 Task: In Heading Arial with underline. Font size of heading  '18'Font style of data Calibri. Font size of data  9Alignment of headline & data Align center. Fill color in heading,  RedFont color of data Black Apply border in Data No BorderIn the sheet   Elite Sales review book
Action: Mouse moved to (160, 148)
Screenshot: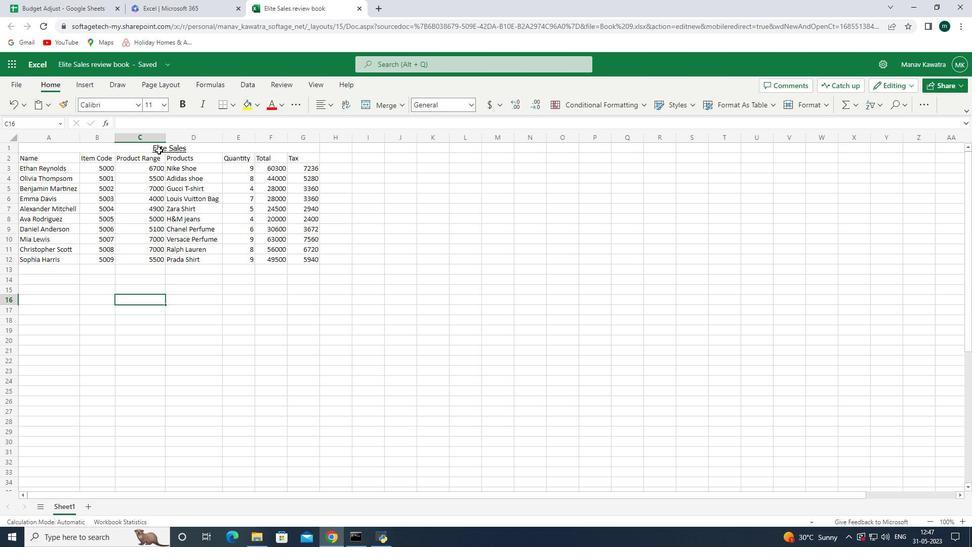 
Action: Mouse pressed left at (160, 148)
Screenshot: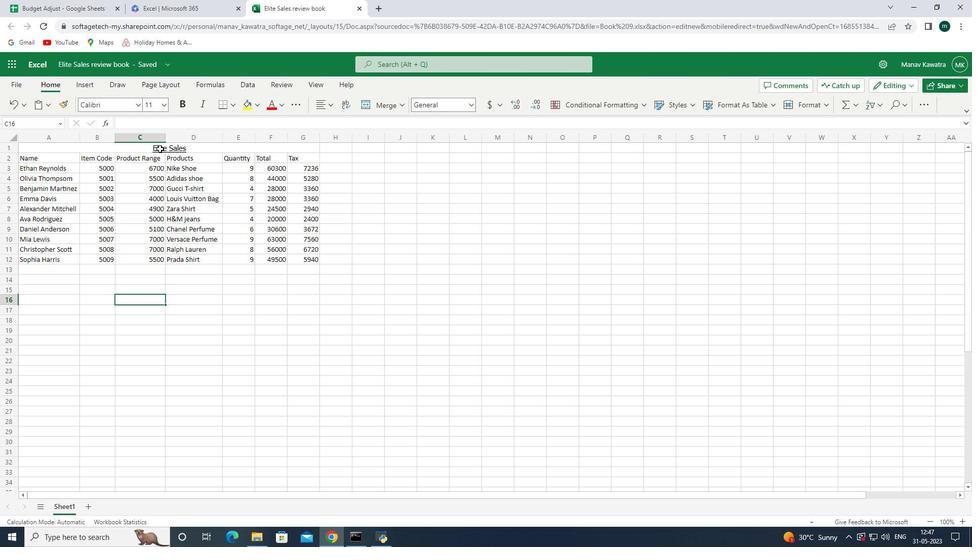 
Action: Mouse moved to (136, 101)
Screenshot: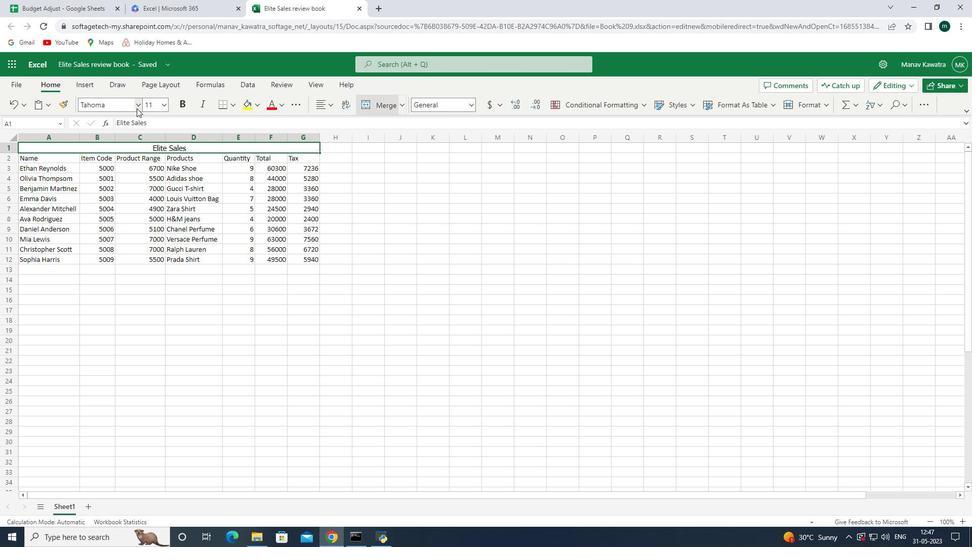 
Action: Mouse pressed left at (136, 101)
Screenshot: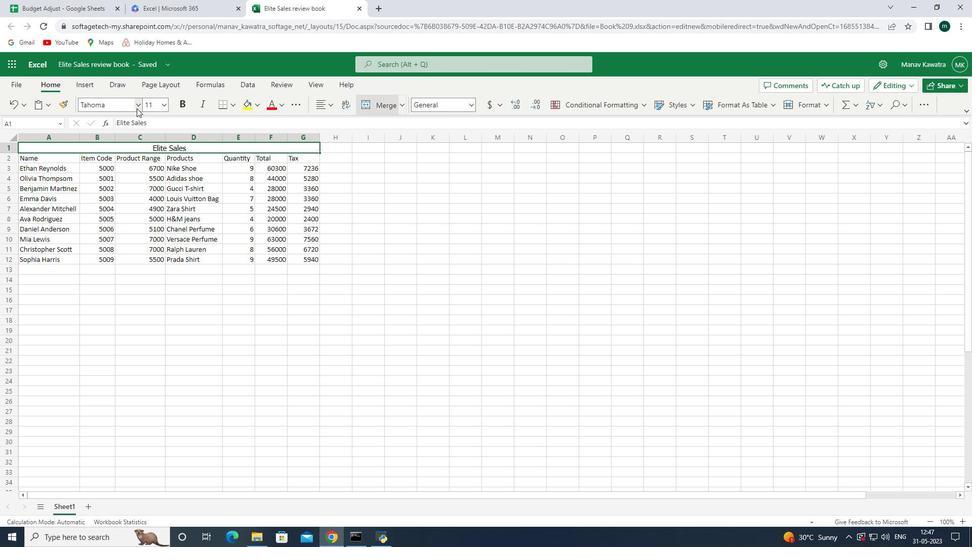 
Action: Mouse moved to (115, 203)
Screenshot: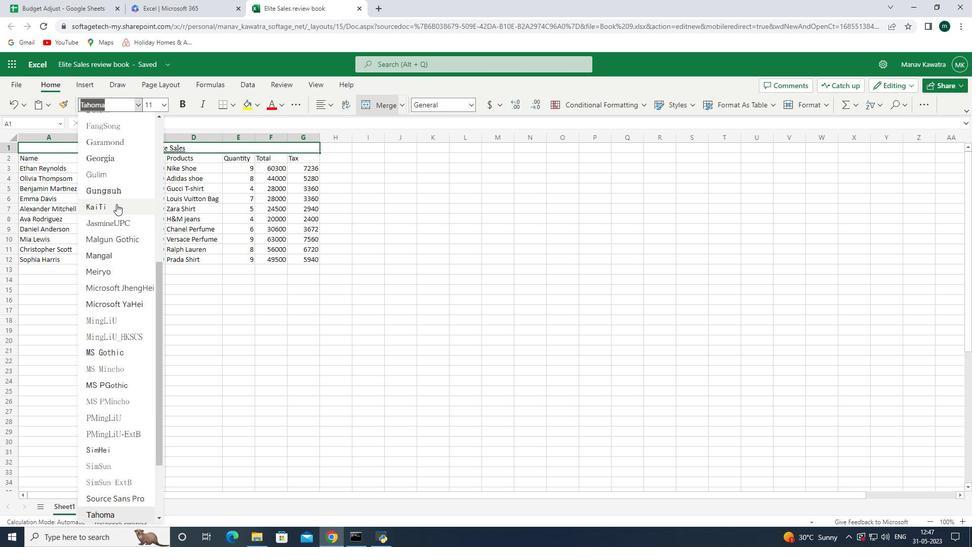 
Action: Mouse scrolled (115, 204) with delta (0, 0)
Screenshot: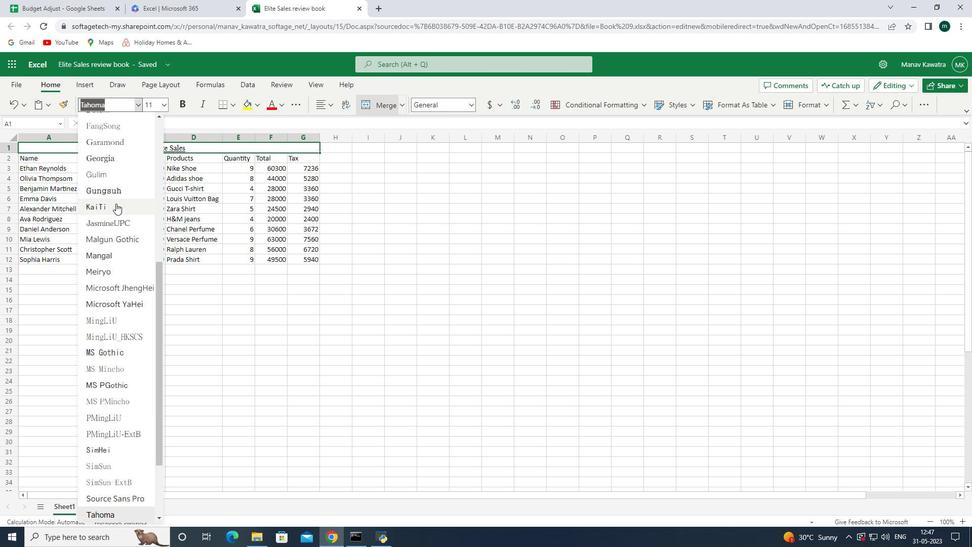 
Action: Mouse scrolled (115, 204) with delta (0, 0)
Screenshot: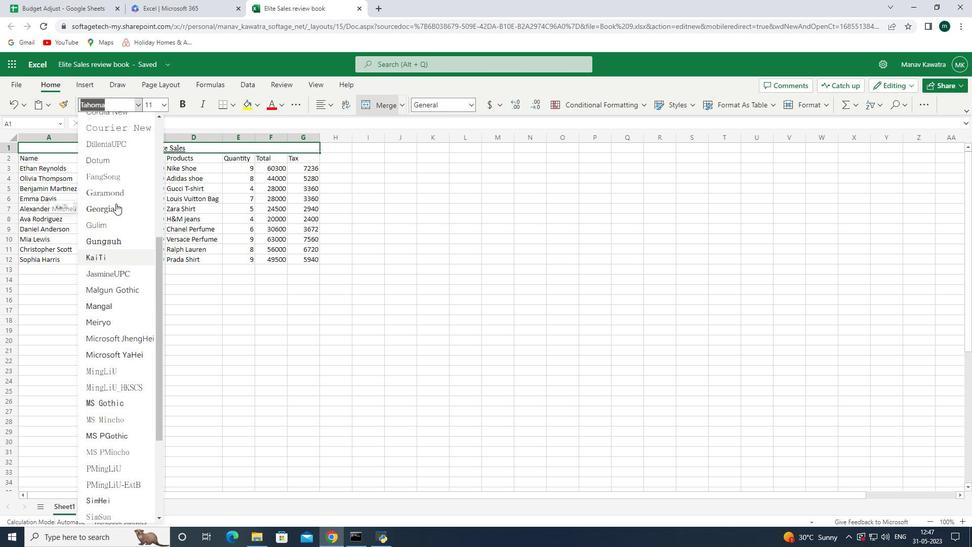 
Action: Mouse scrolled (115, 204) with delta (0, 0)
Screenshot: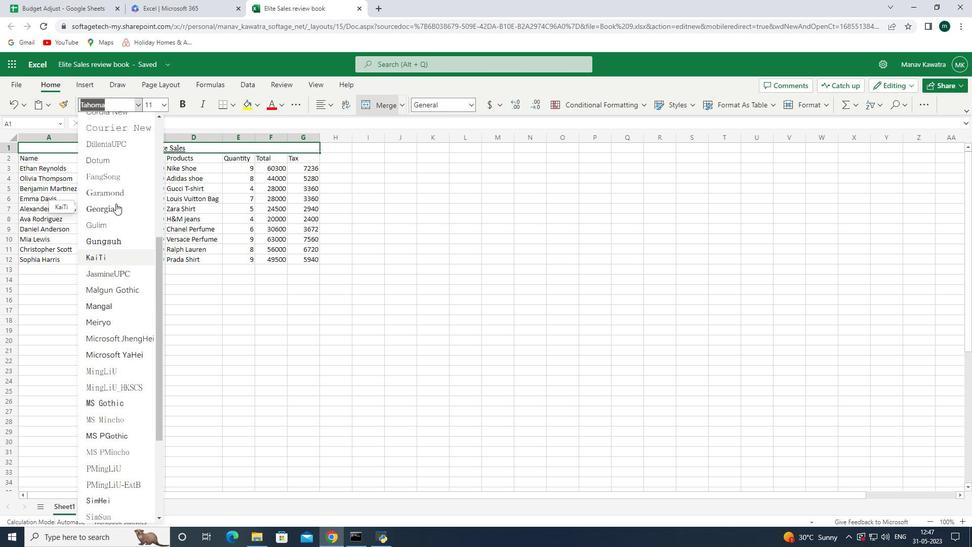 
Action: Mouse scrolled (115, 204) with delta (0, 0)
Screenshot: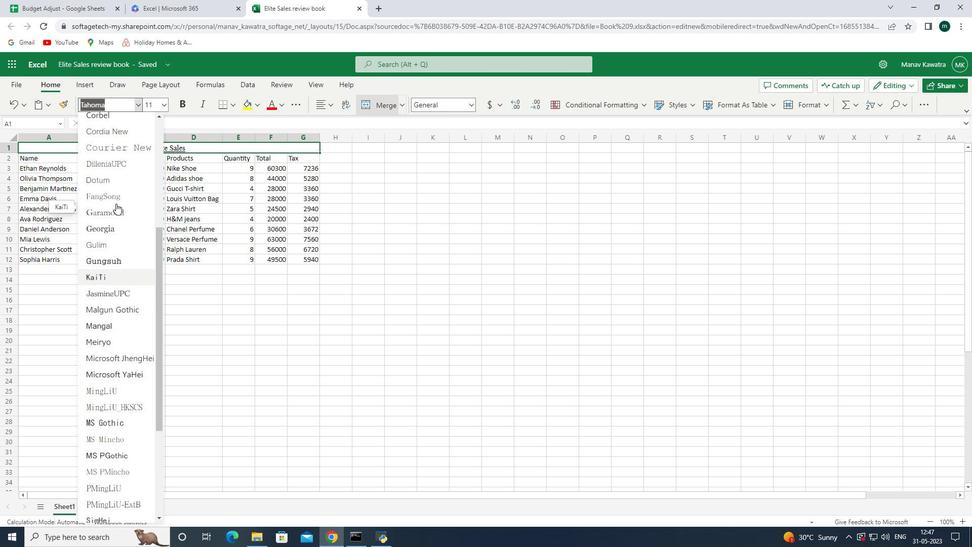 
Action: Mouse scrolled (115, 204) with delta (0, 0)
Screenshot: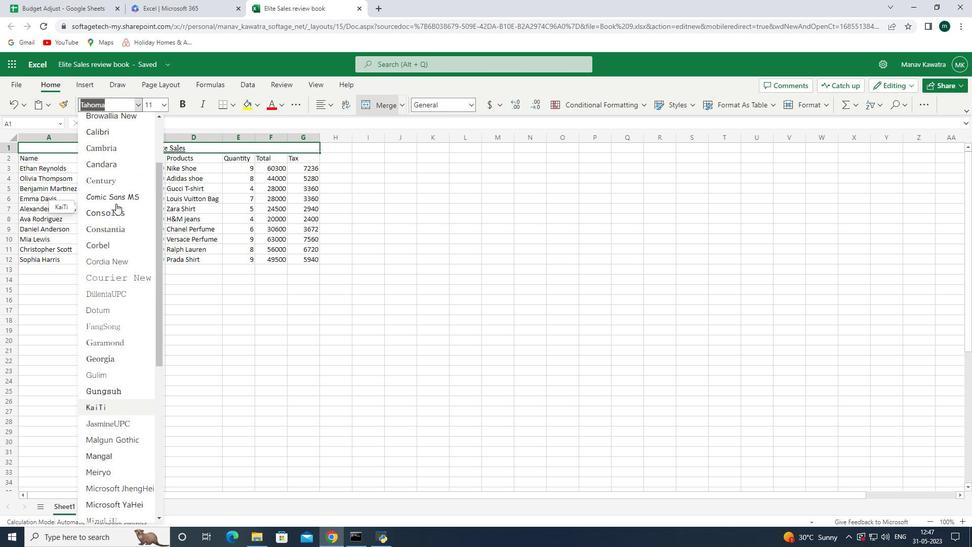 
Action: Mouse moved to (124, 120)
Screenshot: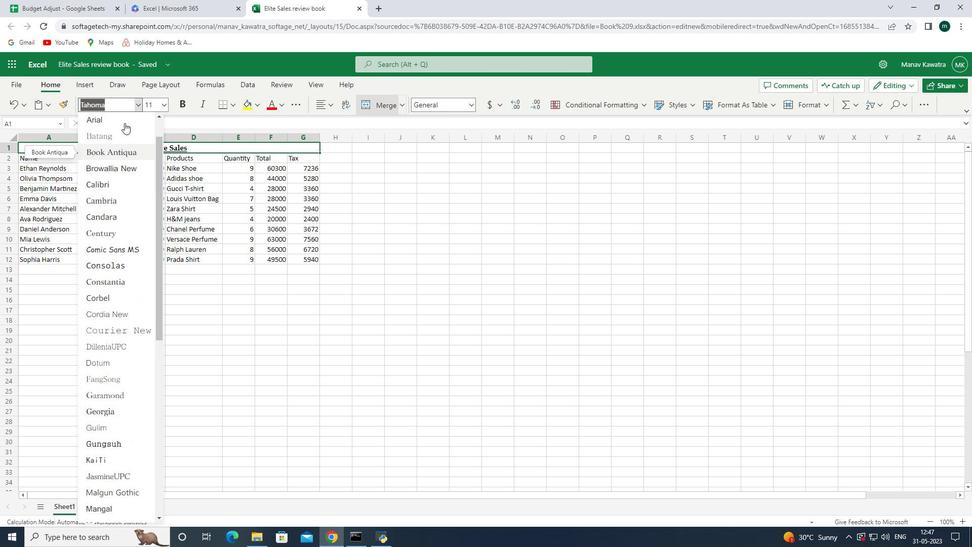 
Action: Mouse pressed left at (124, 120)
Screenshot: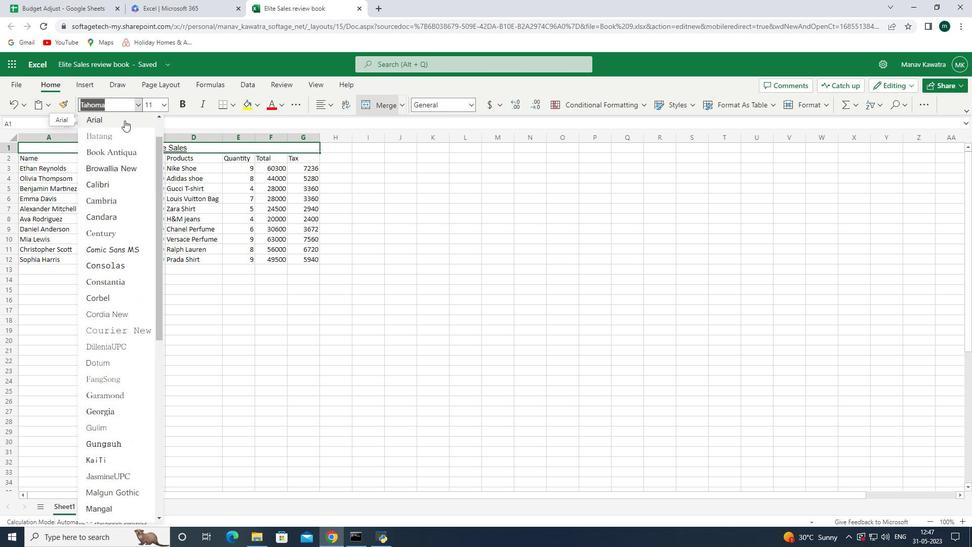 
Action: Mouse moved to (161, 104)
Screenshot: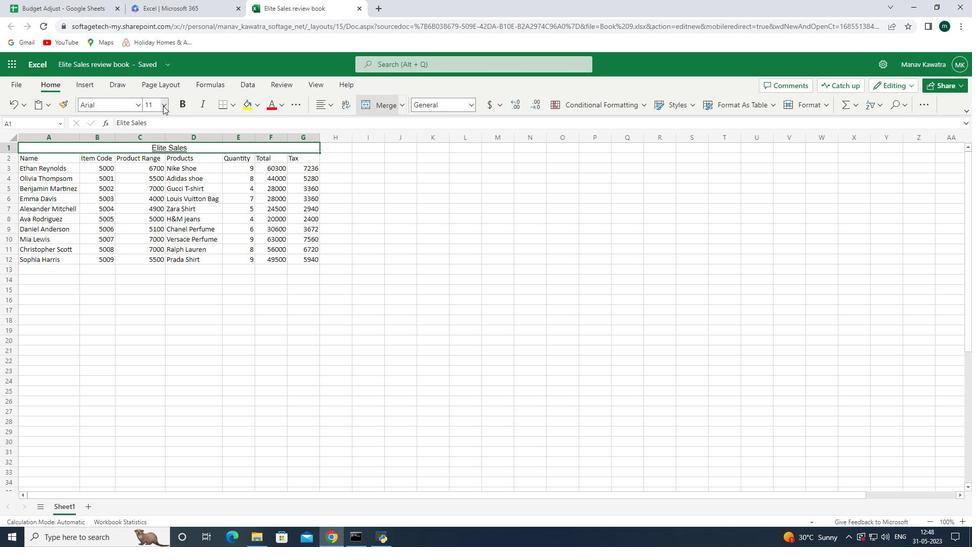 
Action: Mouse pressed left at (161, 104)
Screenshot: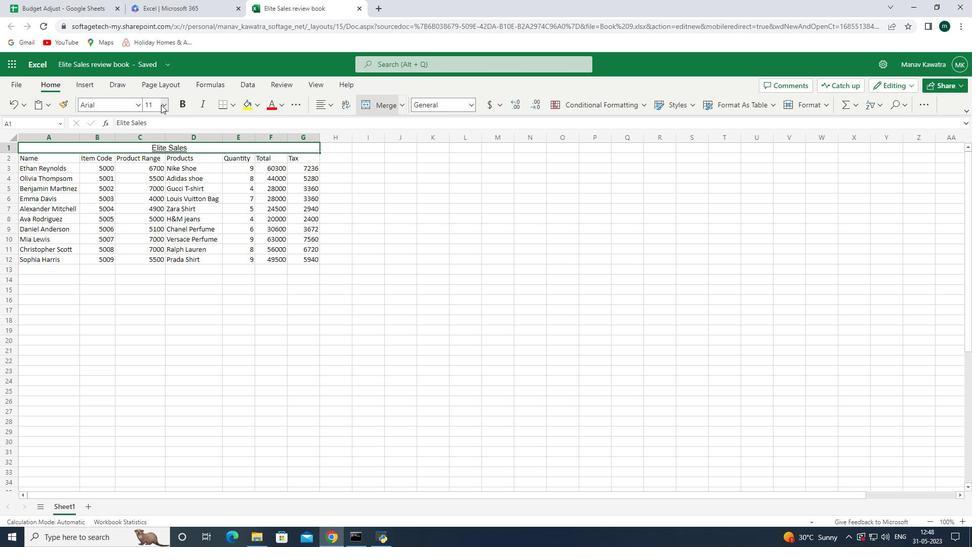 
Action: Mouse moved to (157, 229)
Screenshot: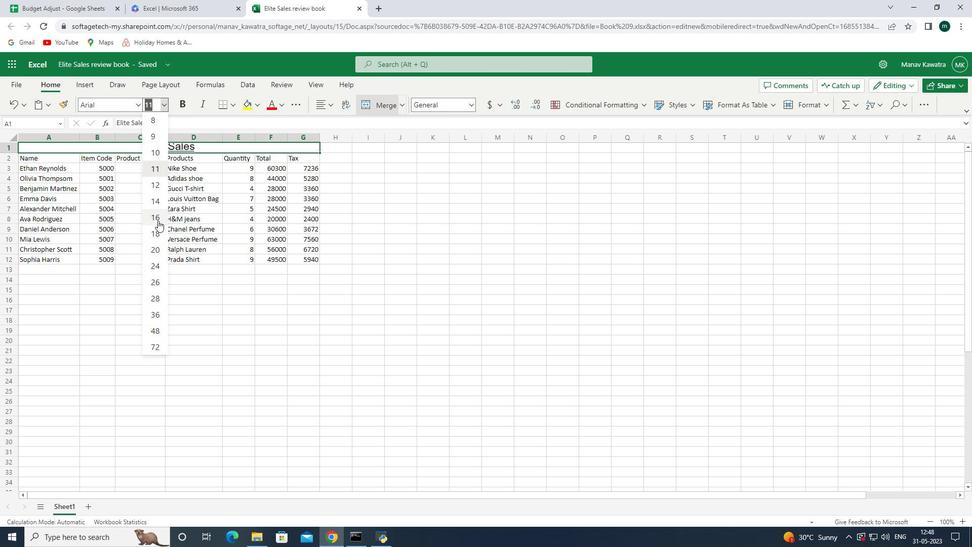 
Action: Mouse pressed left at (157, 229)
Screenshot: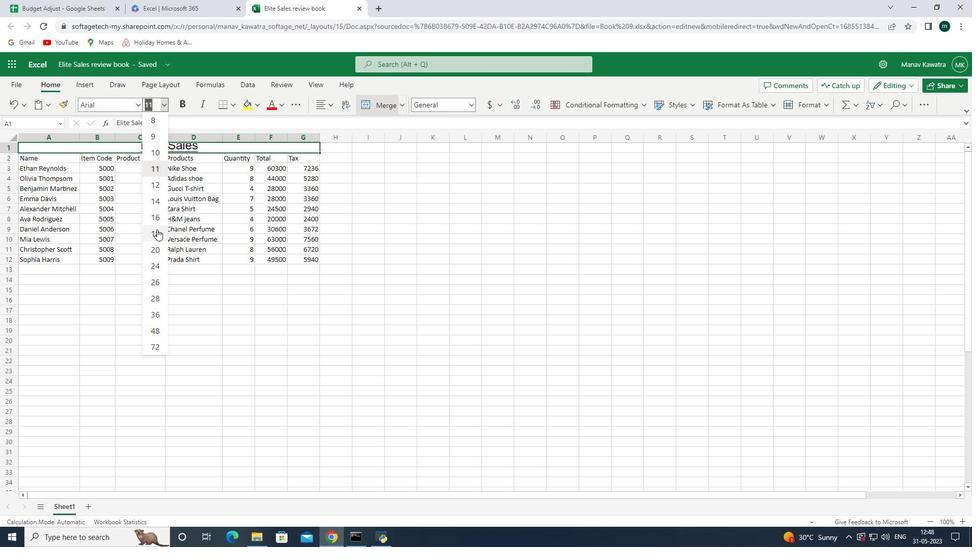 
Action: Mouse moved to (57, 165)
Screenshot: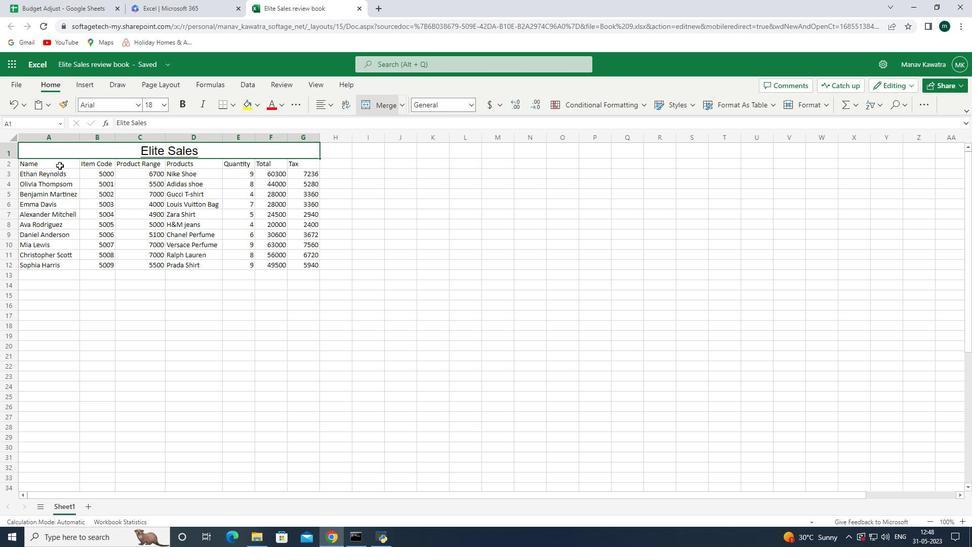 
Action: Mouse pressed left at (57, 165)
Screenshot: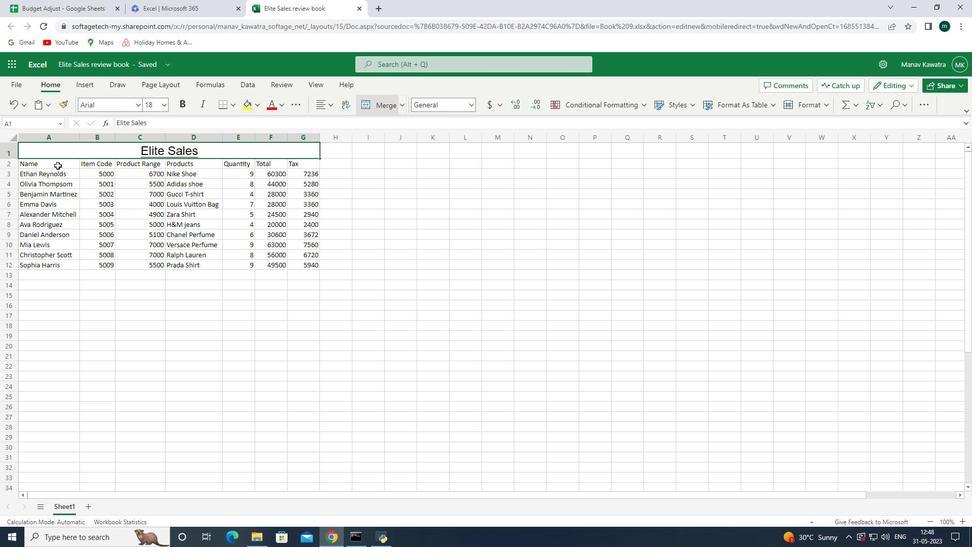 
Action: Mouse moved to (165, 105)
Screenshot: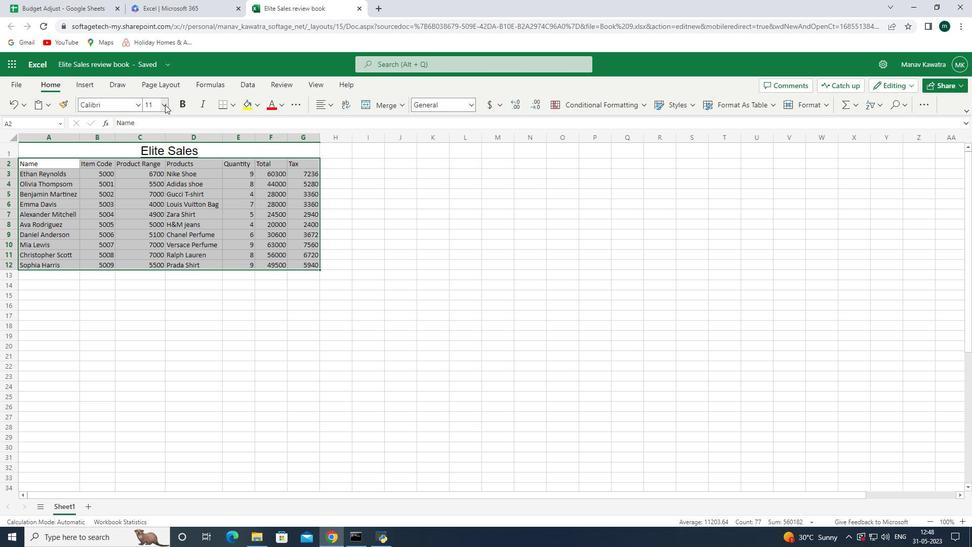 
Action: Mouse pressed left at (165, 105)
Screenshot: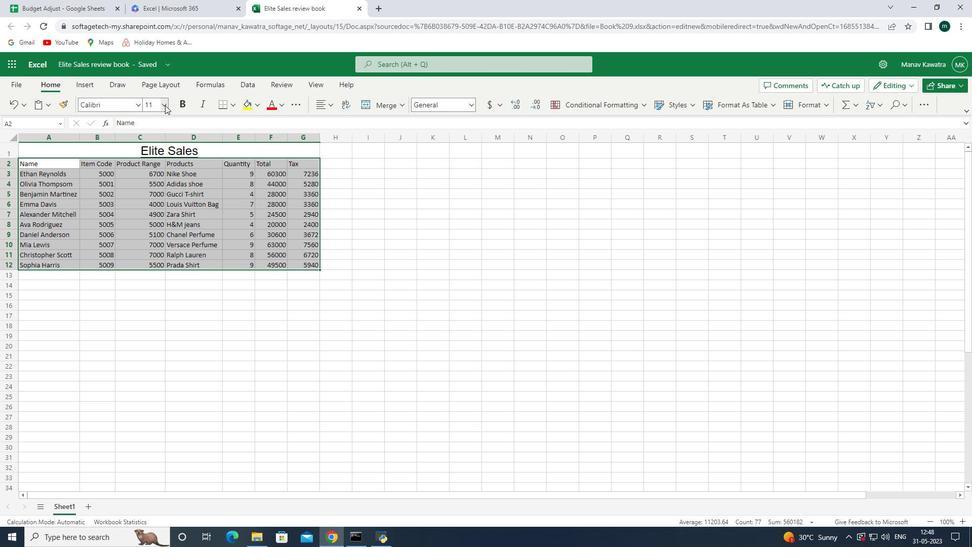 
Action: Mouse moved to (159, 141)
Screenshot: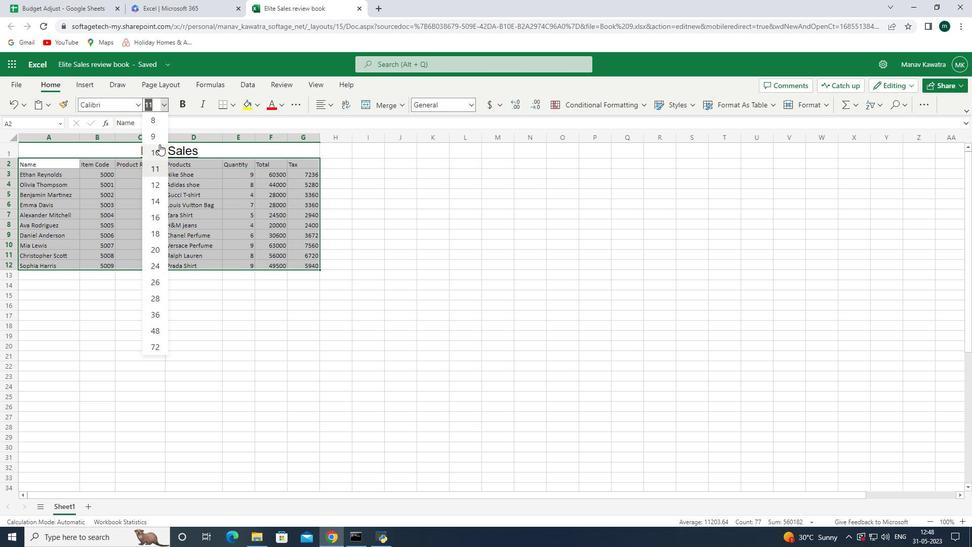 
Action: Mouse pressed left at (159, 141)
Screenshot: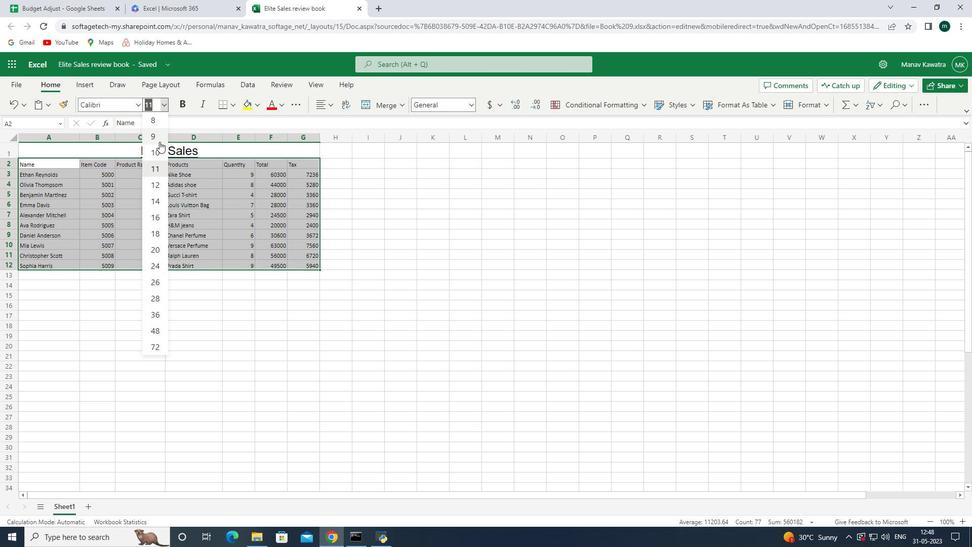 
Action: Mouse moved to (137, 104)
Screenshot: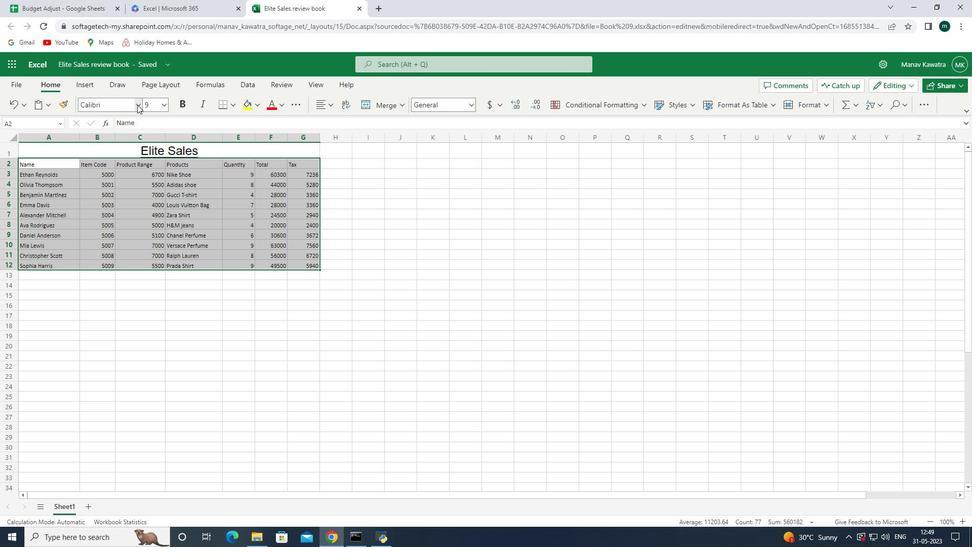 
Action: Mouse pressed left at (137, 104)
Screenshot: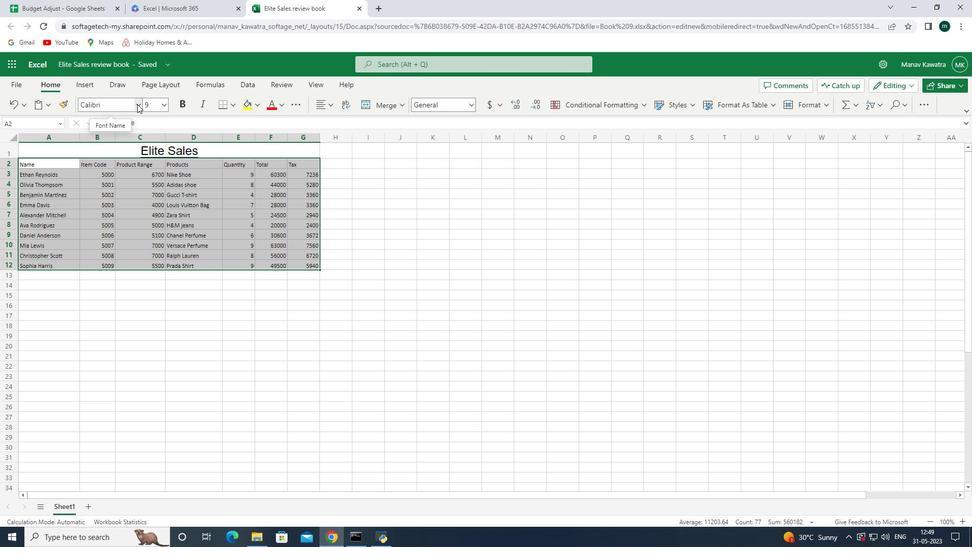
Action: Mouse moved to (126, 219)
Screenshot: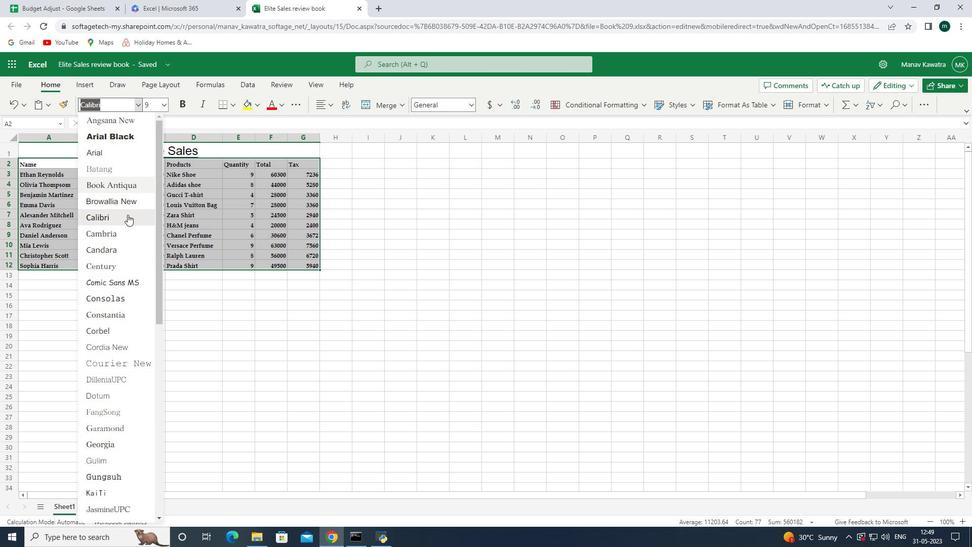 
Action: Mouse pressed left at (126, 219)
Screenshot: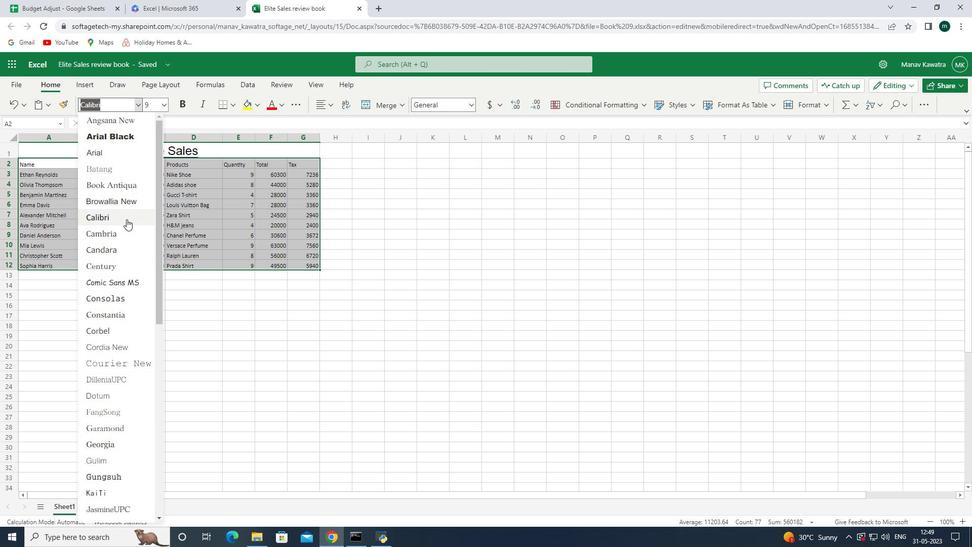 
Action: Mouse moved to (203, 156)
Screenshot: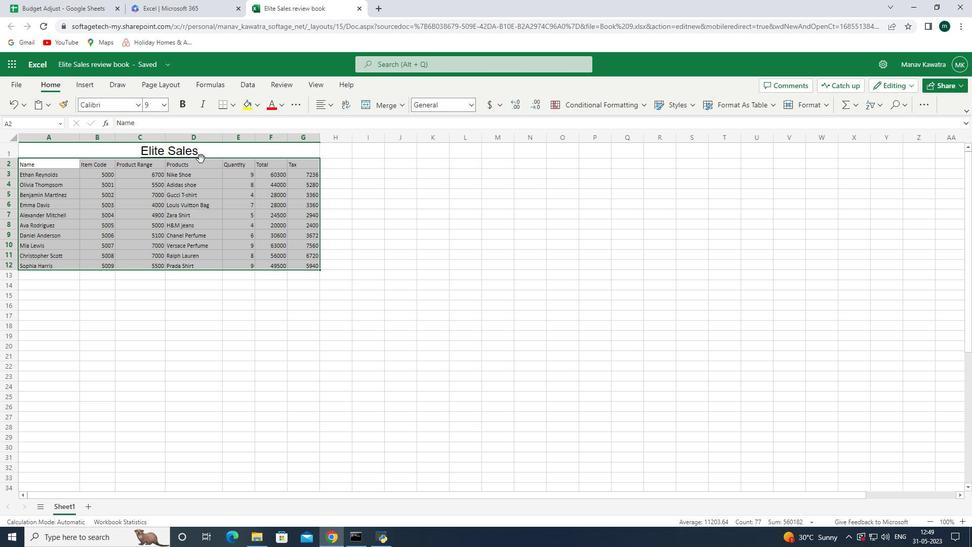 
Action: Mouse pressed left at (203, 156)
Screenshot: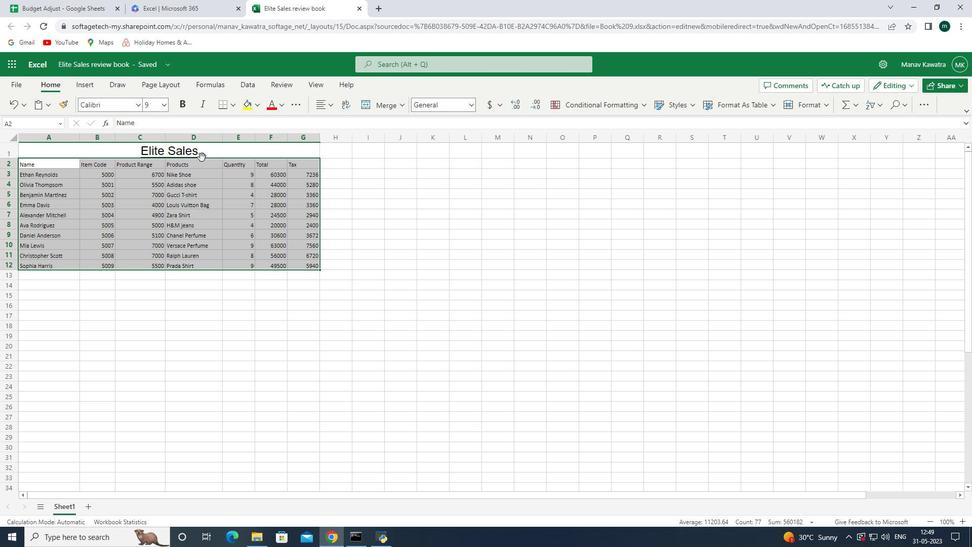 
Action: Mouse moved to (224, 336)
Screenshot: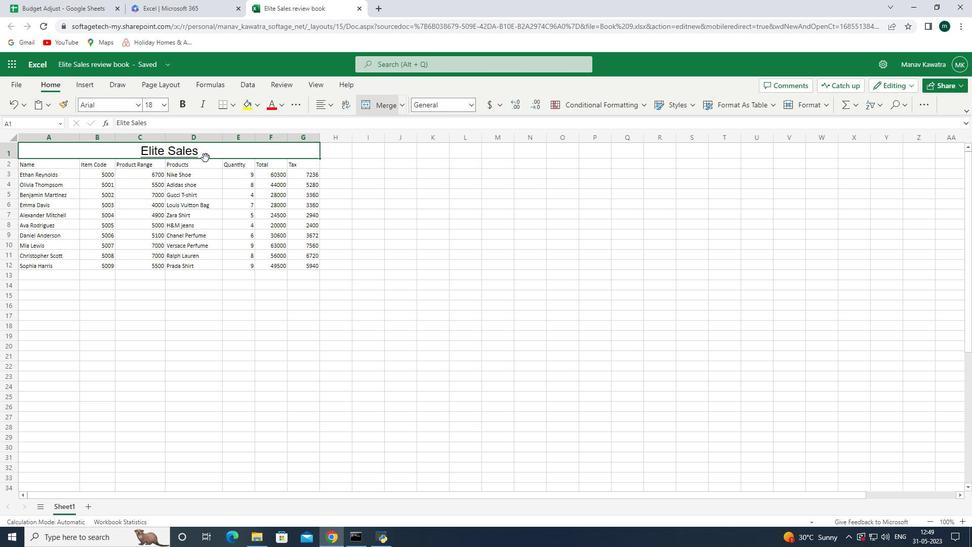 
Action: Mouse pressed left at (227, 331)
Screenshot: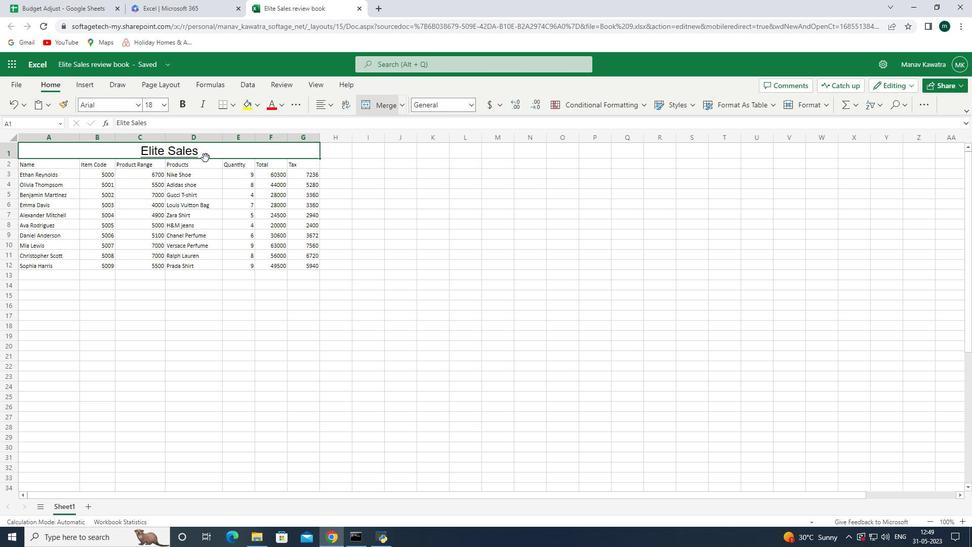 
Action: Mouse moved to (216, 309)
Screenshot: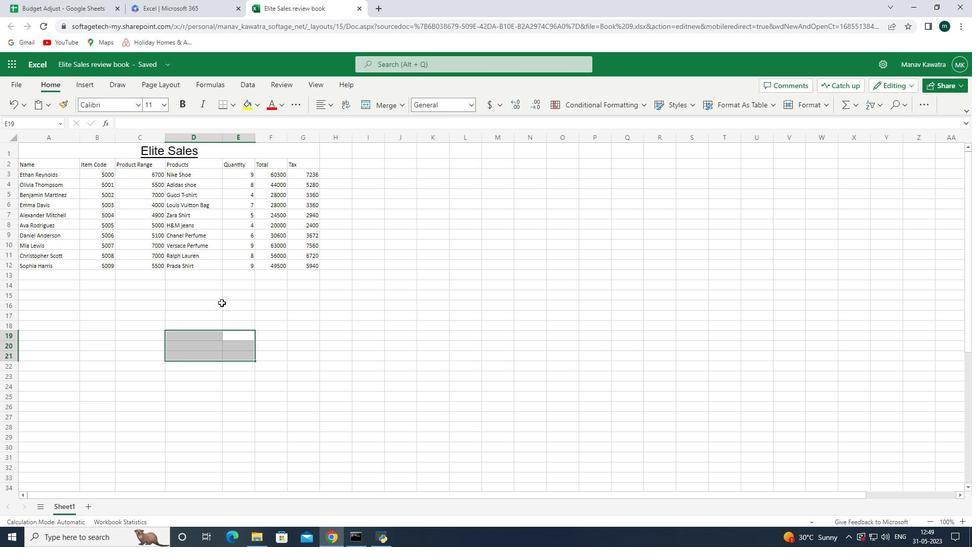 
Action: Mouse pressed left at (216, 309)
Screenshot: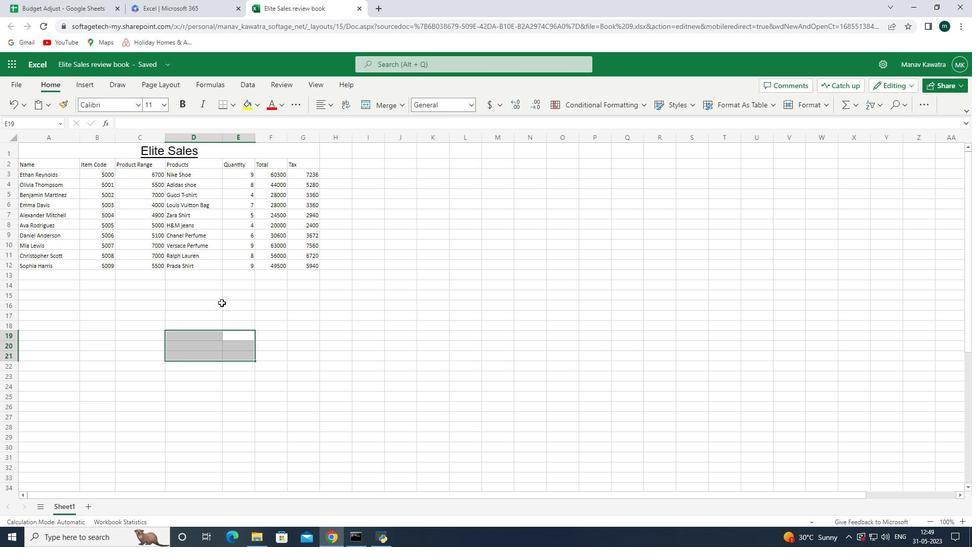 
Action: Mouse moved to (144, 155)
Screenshot: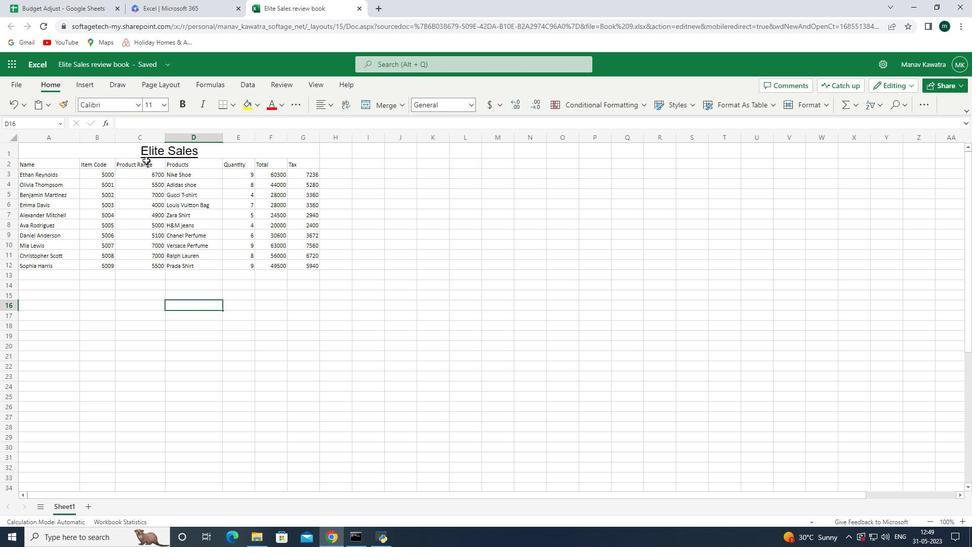 
Action: Mouse pressed left at (144, 155)
Screenshot: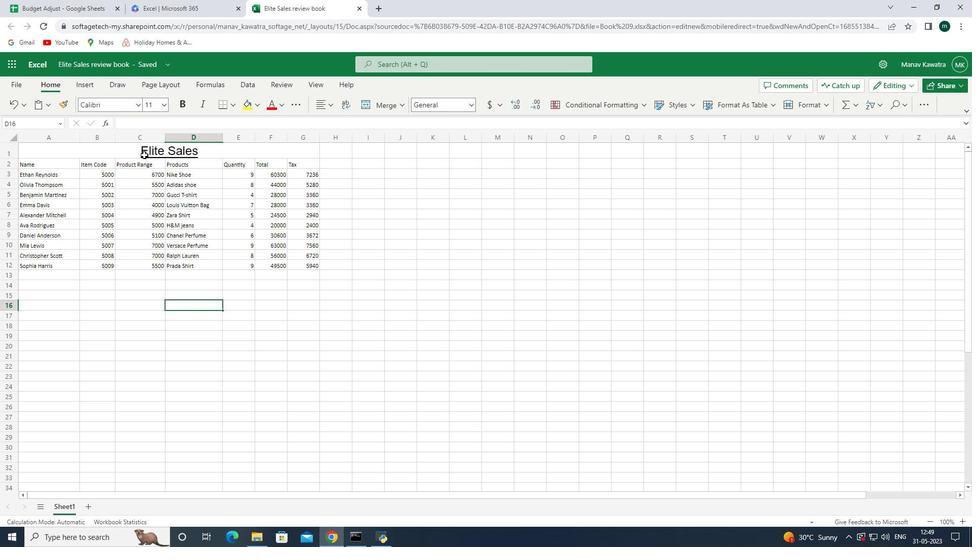 
Action: Mouse moved to (280, 101)
Screenshot: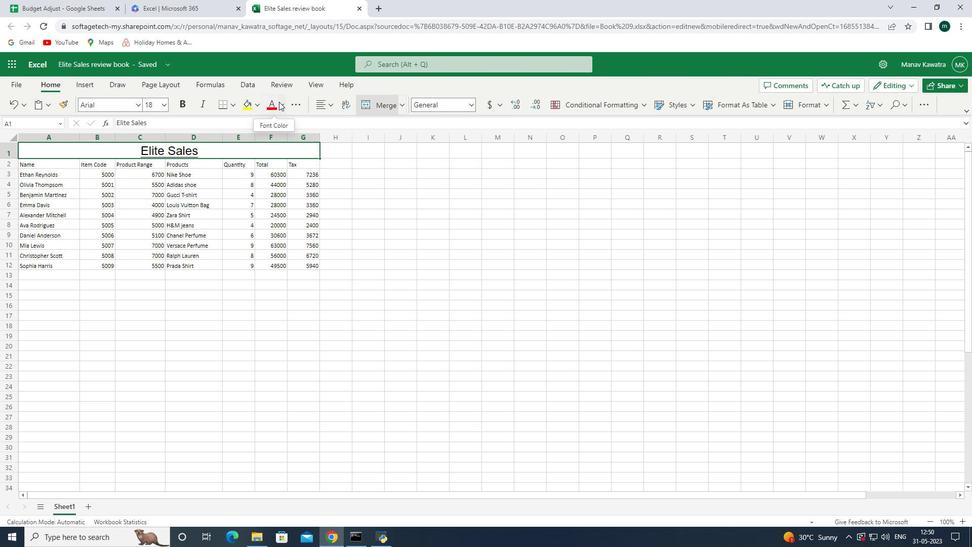 
Action: Mouse pressed left at (280, 101)
Screenshot: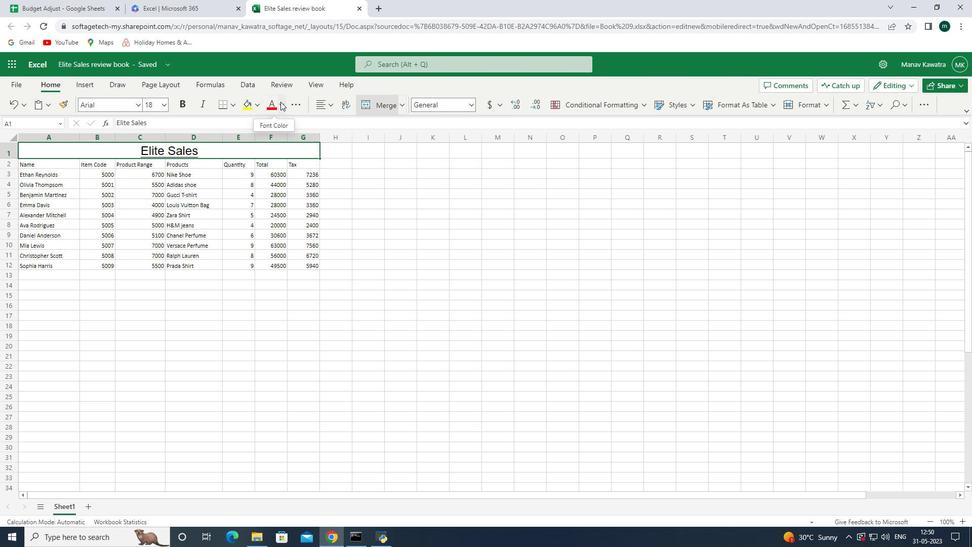 
Action: Mouse moved to (283, 278)
Screenshot: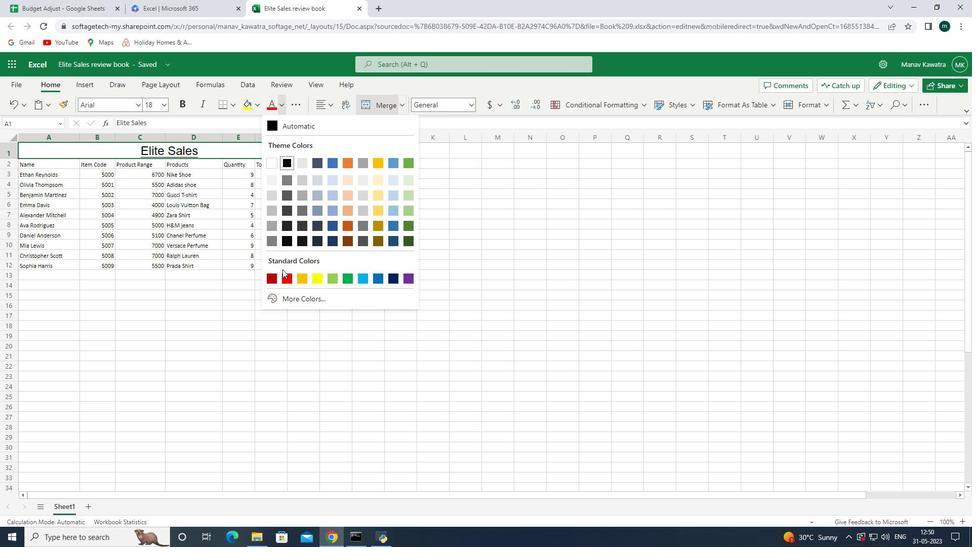 
Action: Mouse pressed left at (283, 278)
Screenshot: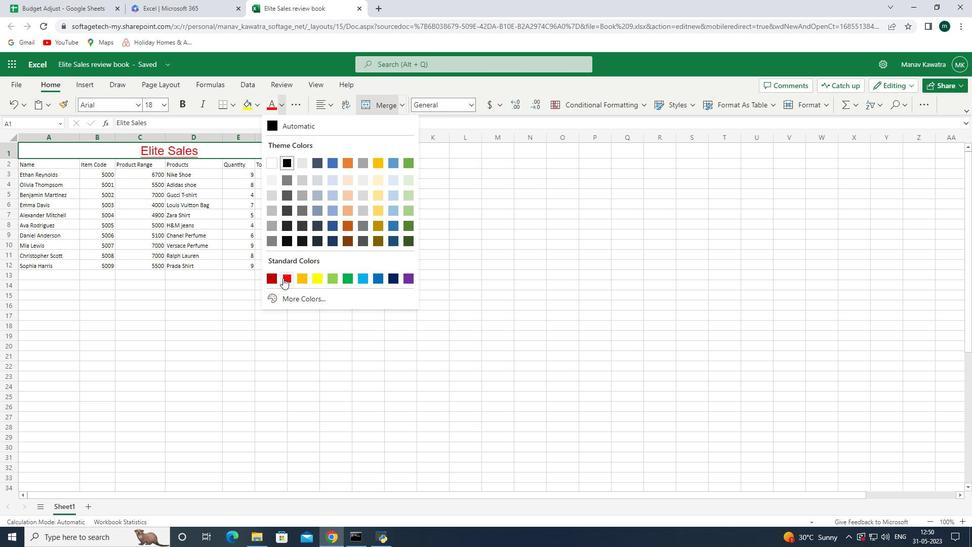 
Action: Mouse moved to (253, 106)
Screenshot: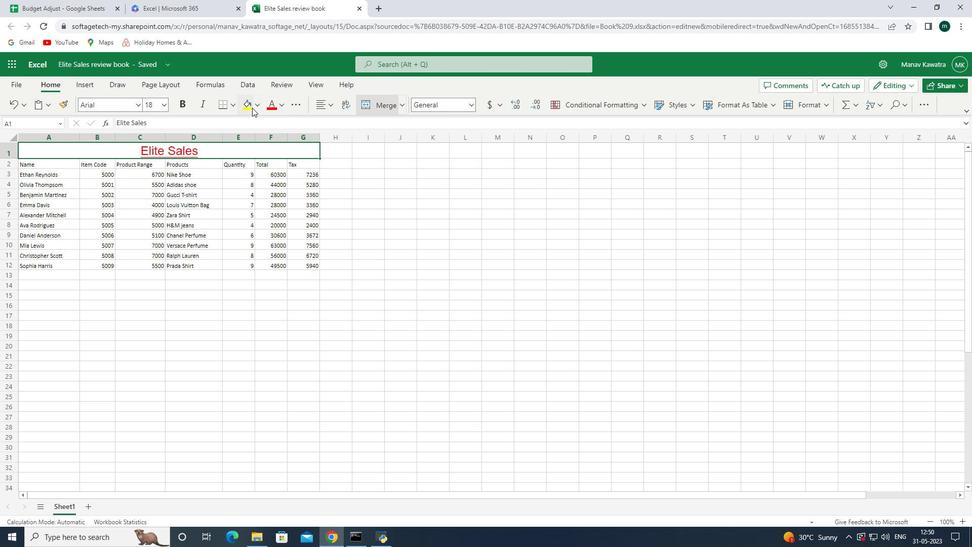 
Action: Mouse pressed left at (253, 106)
Screenshot: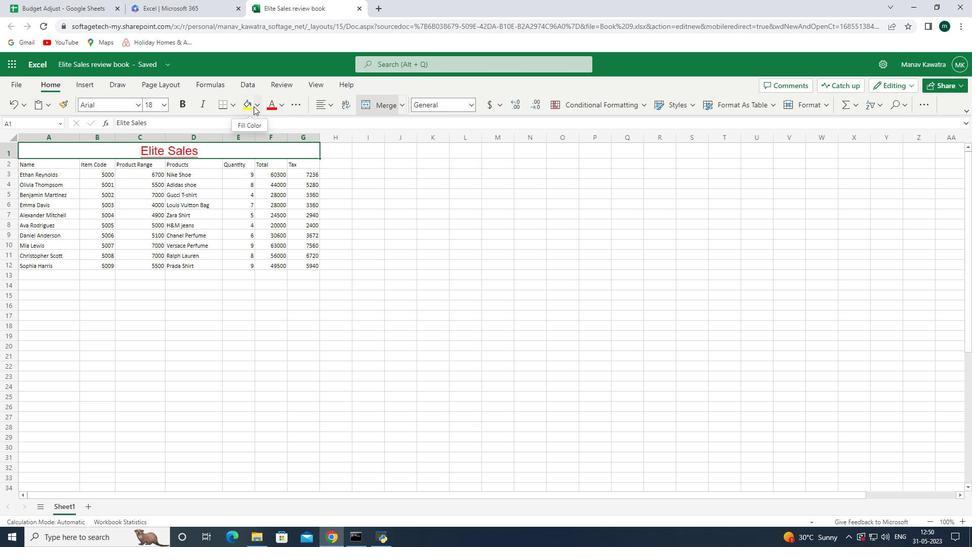 
Action: Mouse moved to (264, 143)
Screenshot: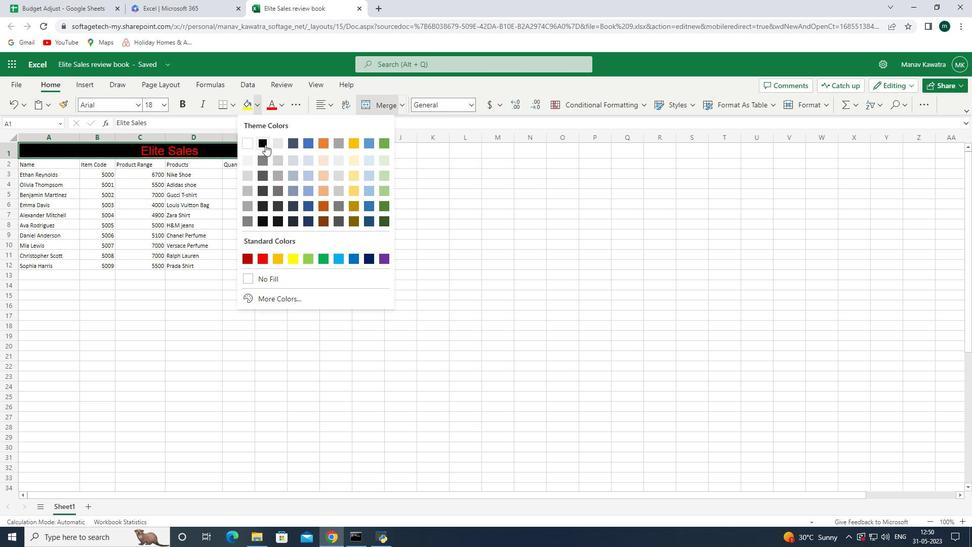 
Action: Mouse pressed left at (264, 143)
Screenshot: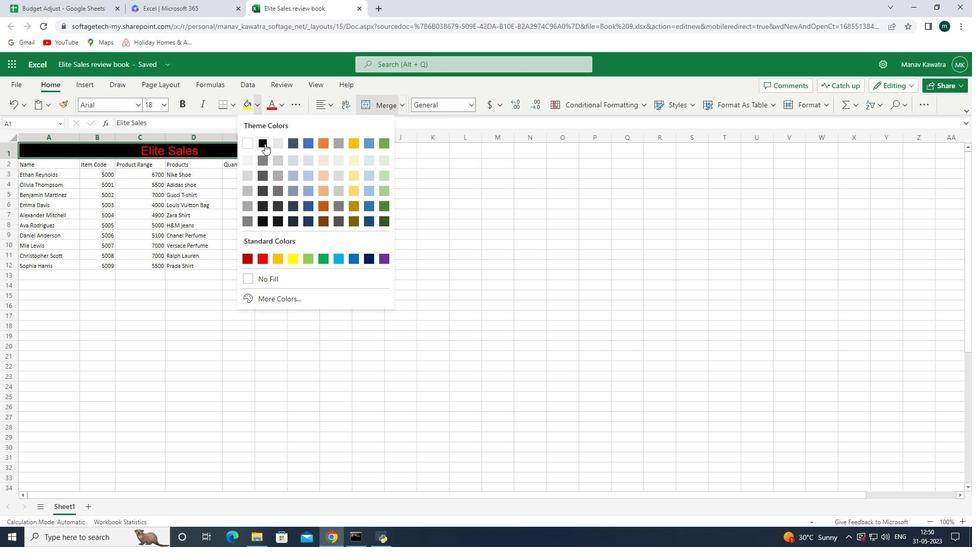 
Action: Mouse moved to (59, 150)
Screenshot: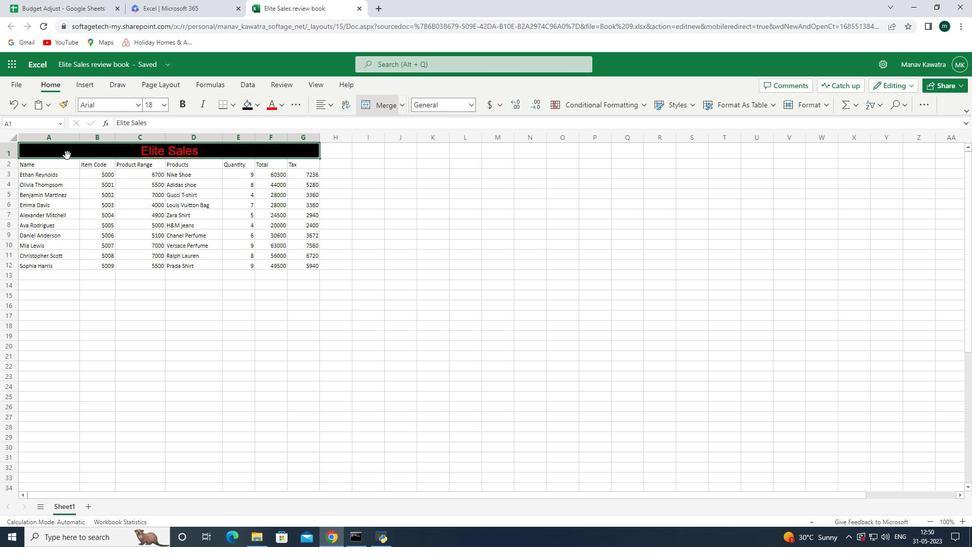 
Action: Mouse pressed left at (59, 150)
Screenshot: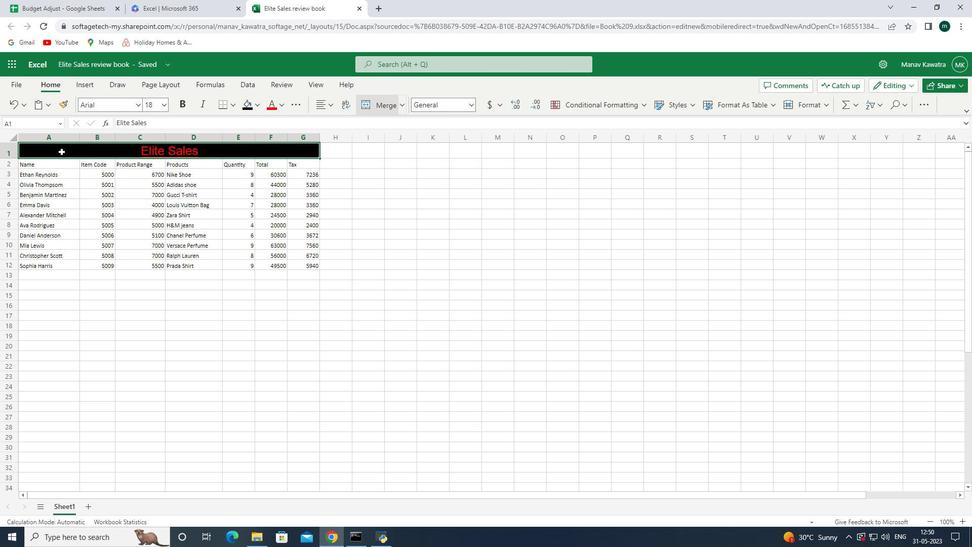 
Action: Mouse moved to (234, 100)
Screenshot: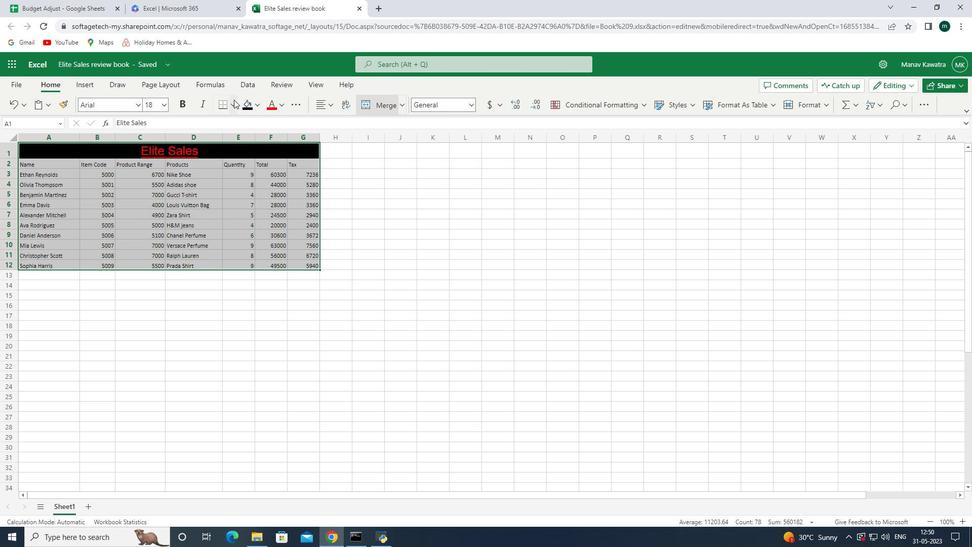 
Action: Mouse pressed left at (234, 100)
Screenshot: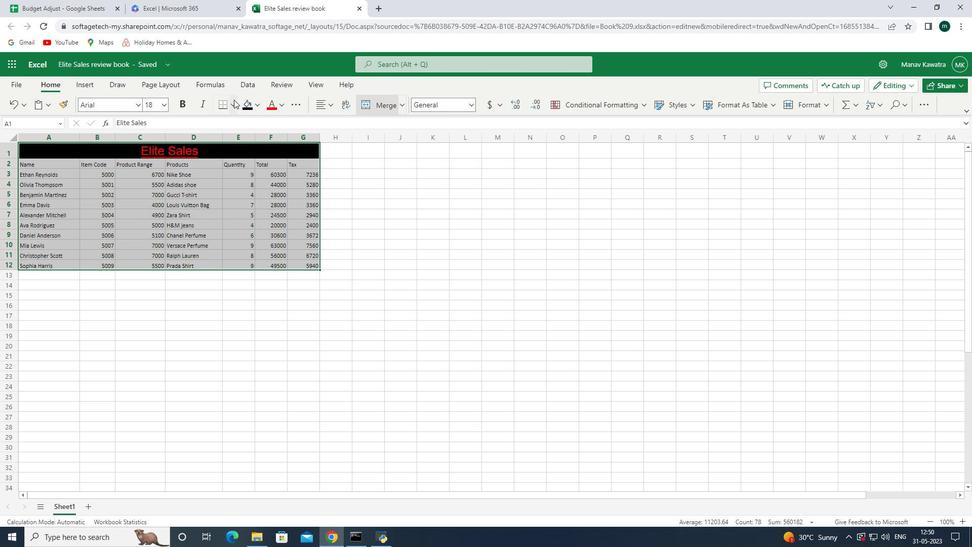 
Action: Mouse moved to (266, 150)
Screenshot: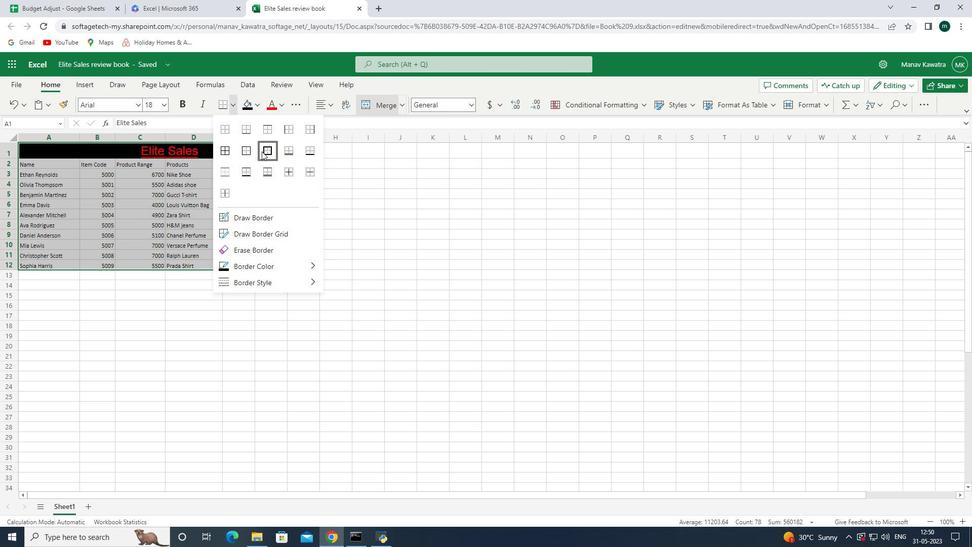 
Action: Mouse pressed left at (266, 150)
Screenshot: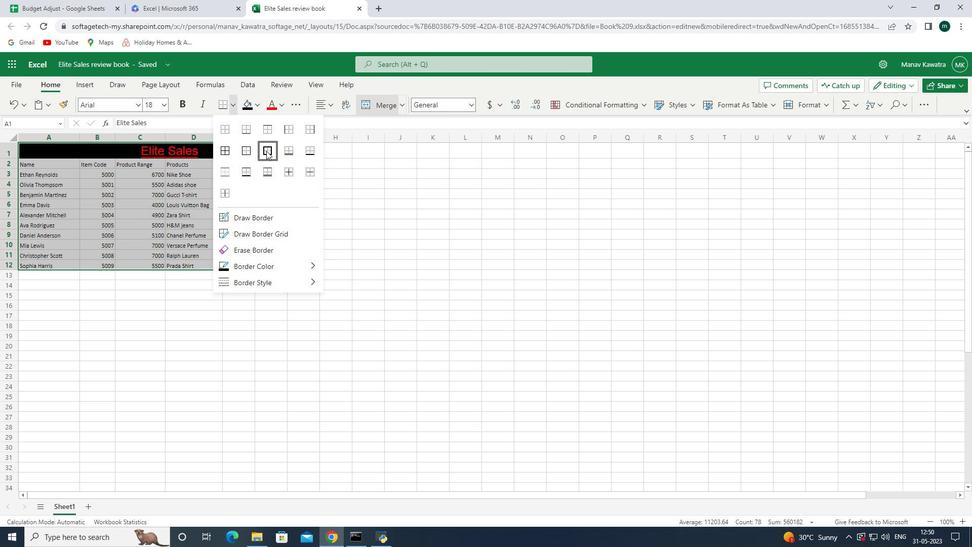 
Action: Mouse moved to (180, 229)
Screenshot: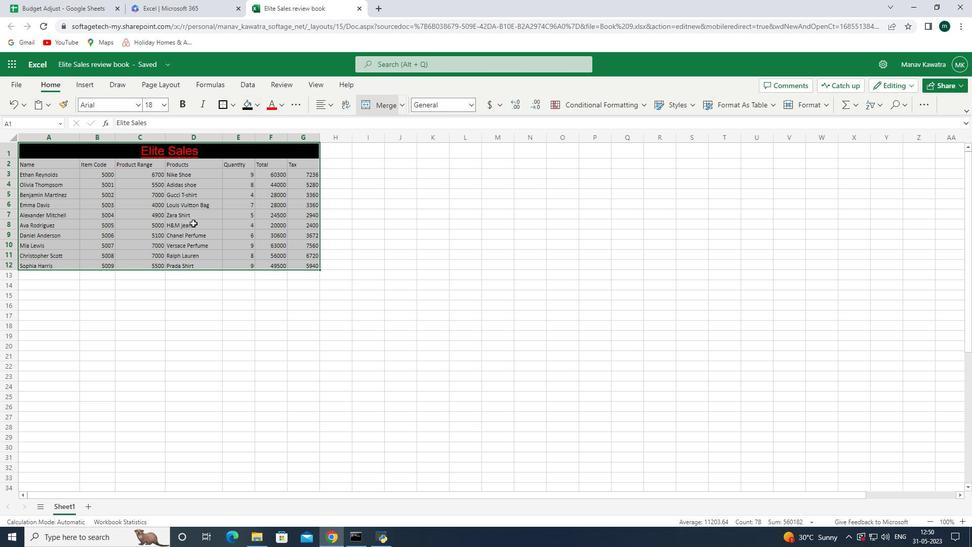 
Action: Mouse pressed left at (180, 229)
Screenshot: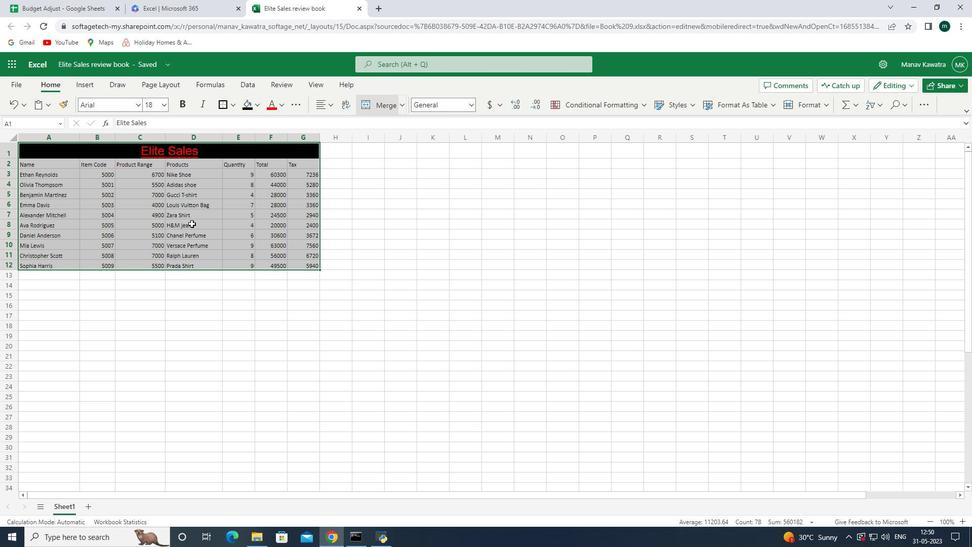 
Action: Mouse moved to (35, 156)
Screenshot: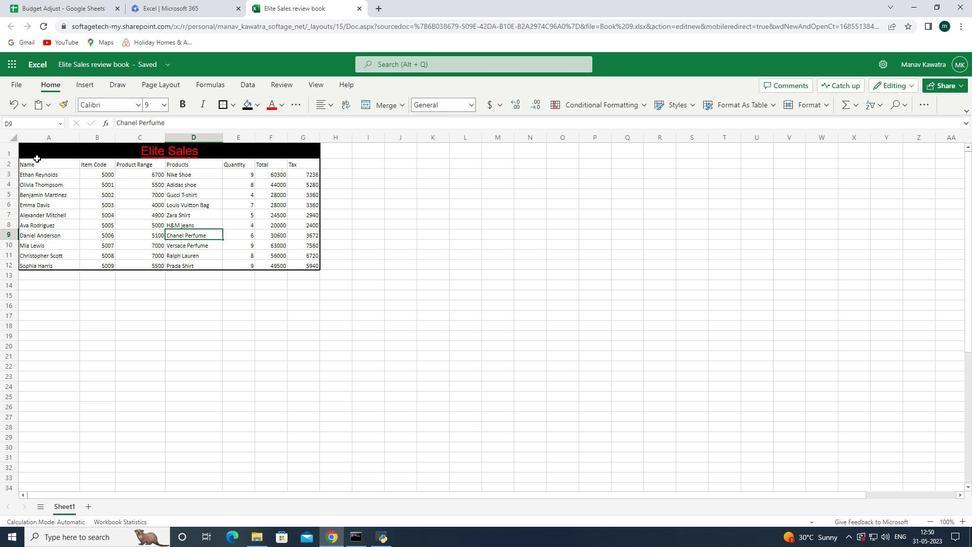 
Action: Mouse pressed left at (35, 156)
Screenshot: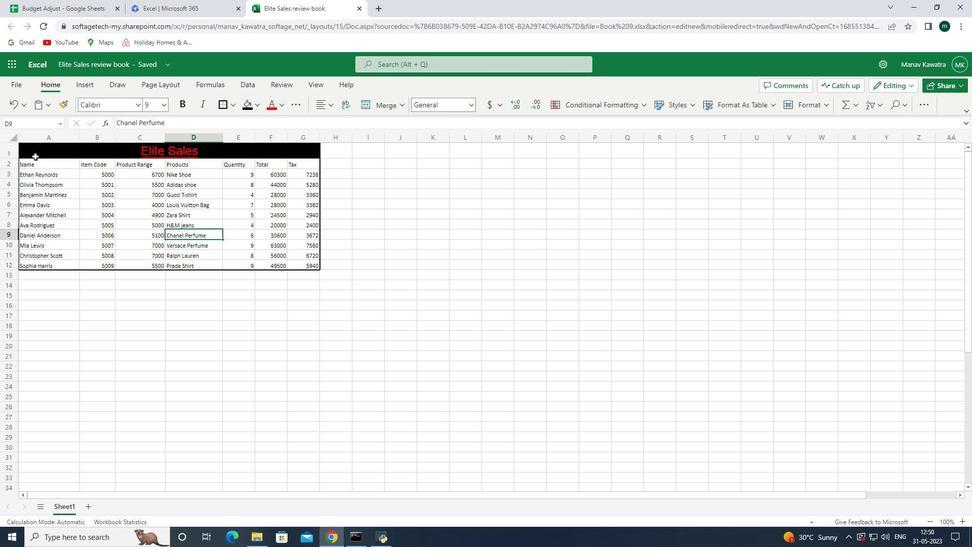 
Action: Mouse moved to (231, 103)
Screenshot: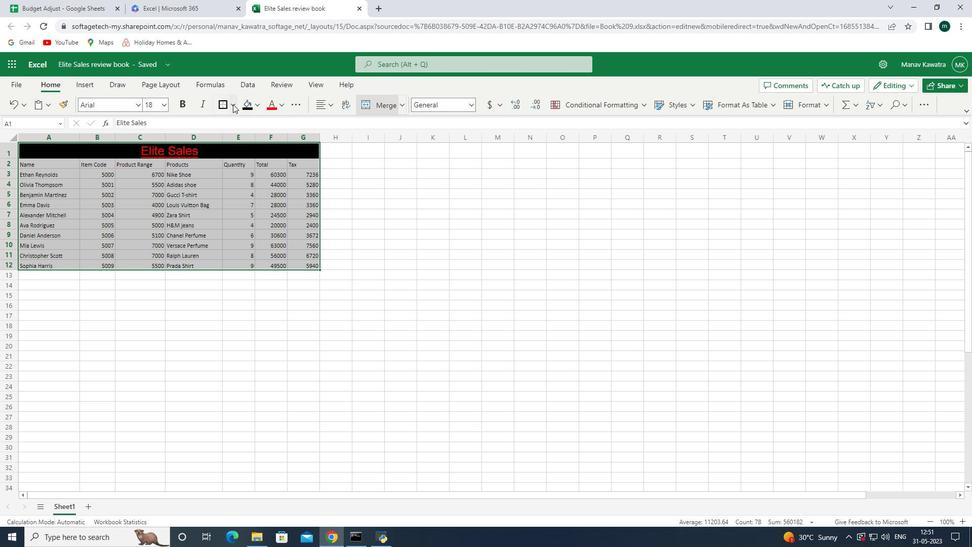 
Action: Mouse pressed left at (231, 103)
Screenshot: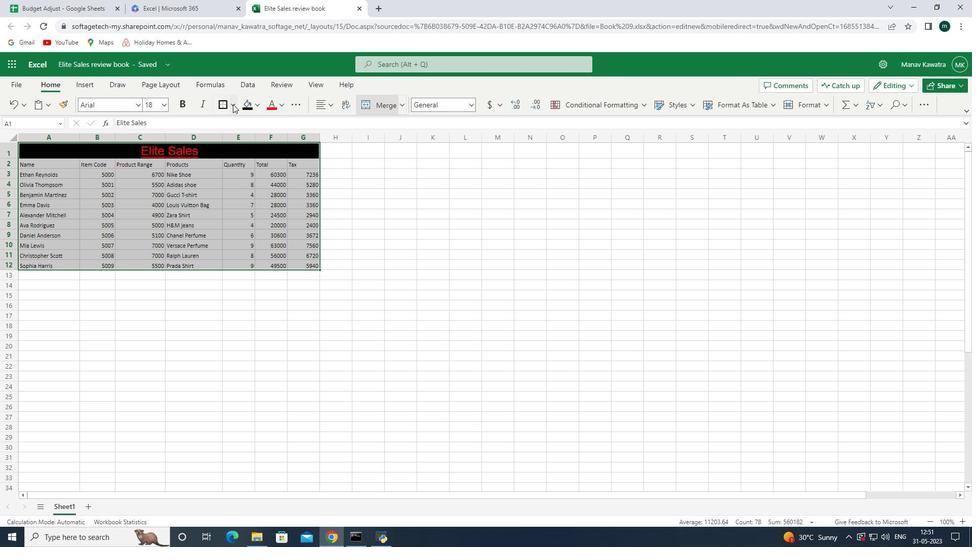 
Action: Mouse moved to (230, 130)
Screenshot: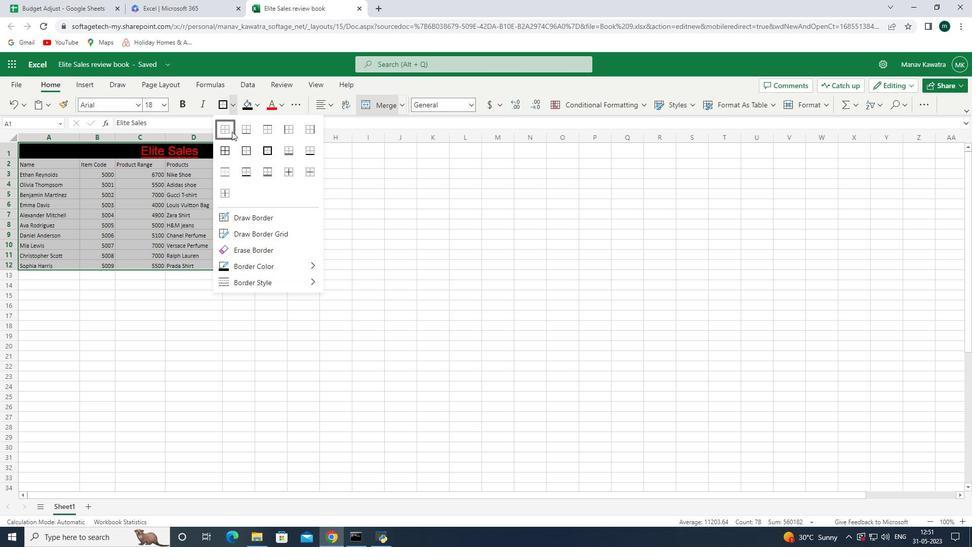 
Action: Mouse pressed left at (230, 130)
Screenshot: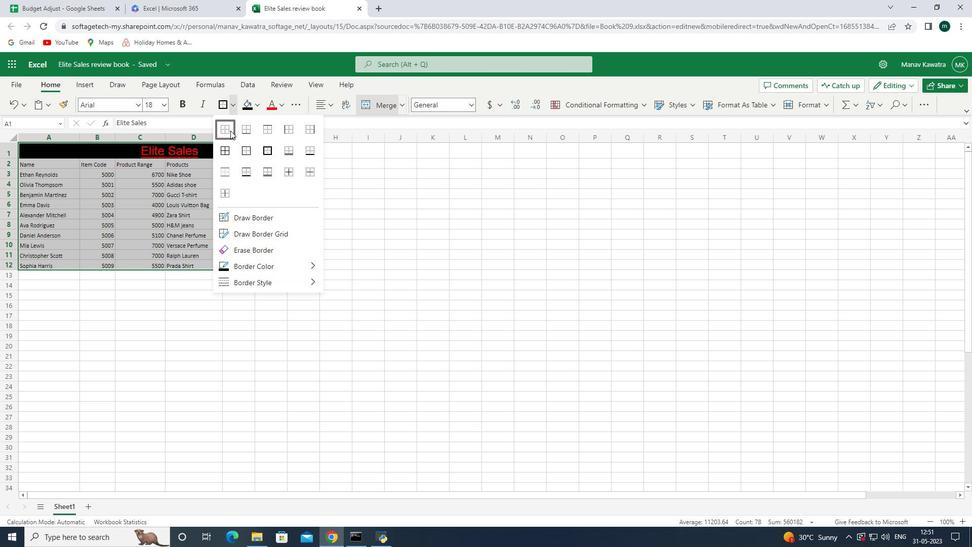 
Action: Mouse moved to (369, 250)
Screenshot: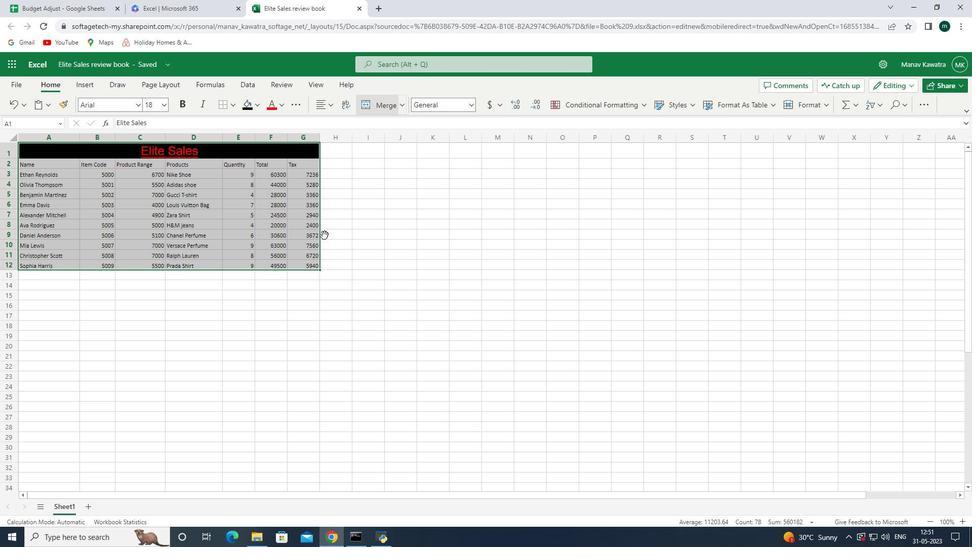 
Action: Mouse pressed left at (369, 250)
Screenshot: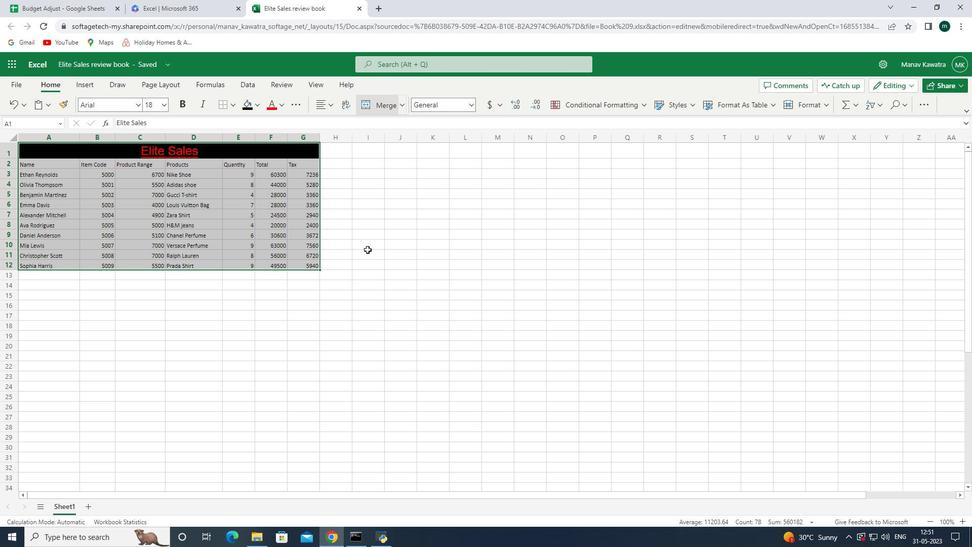 
Action: Mouse moved to (60, 144)
Screenshot: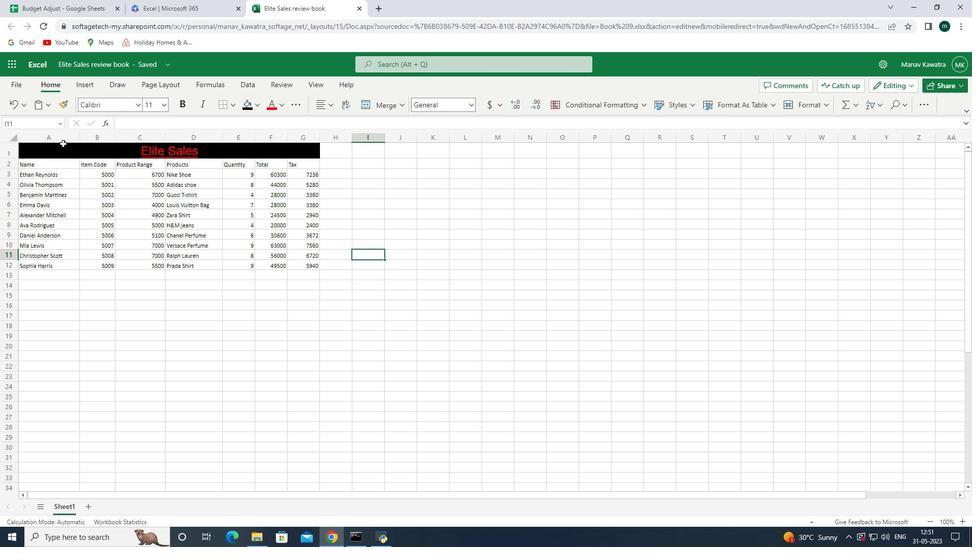 
Action: Mouse pressed left at (60, 144)
Screenshot: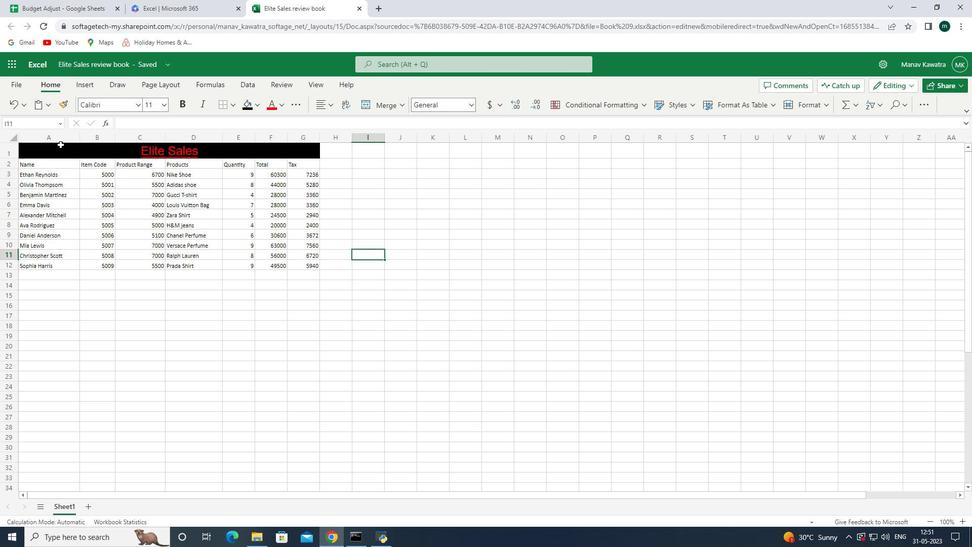 
Action: Mouse moved to (227, 103)
Screenshot: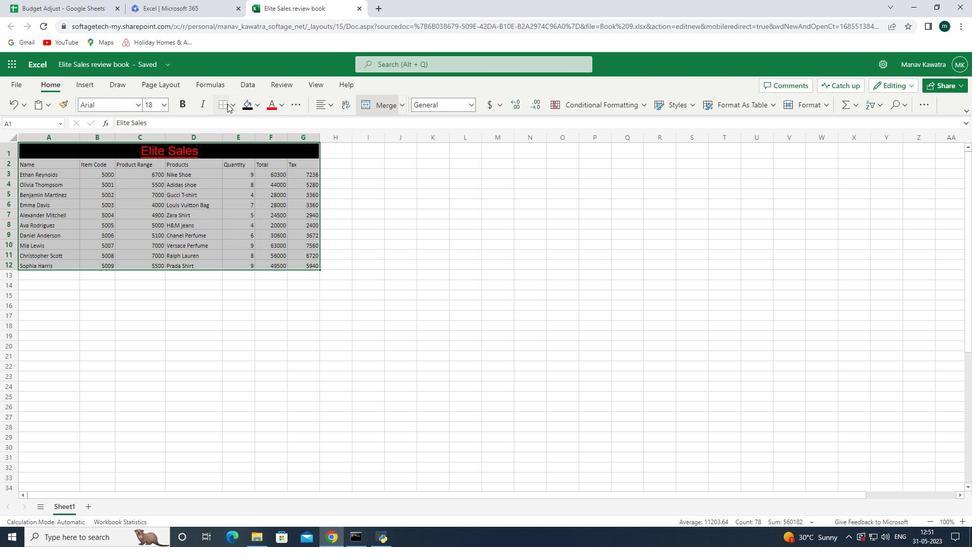 
Action: Mouse pressed left at (227, 103)
Screenshot: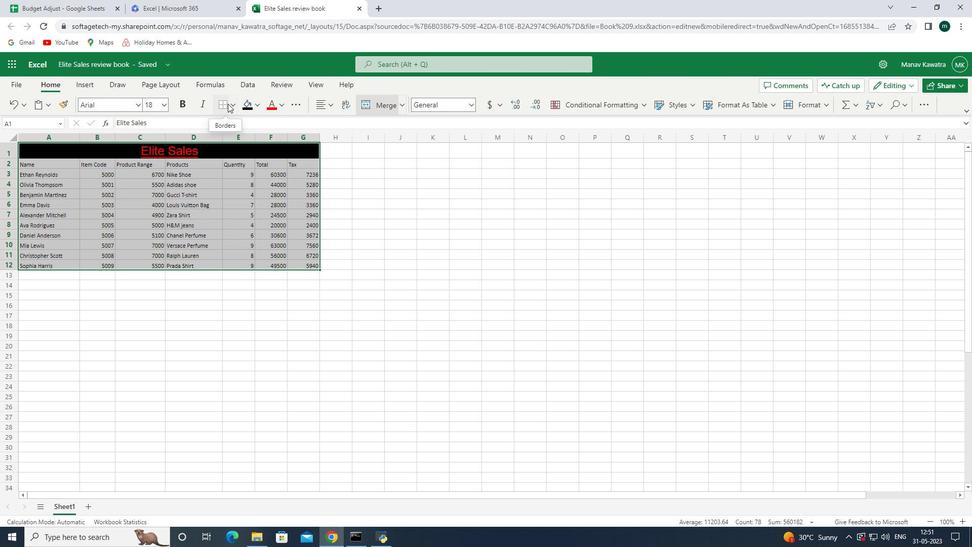 
Action: Mouse moved to (235, 103)
Screenshot: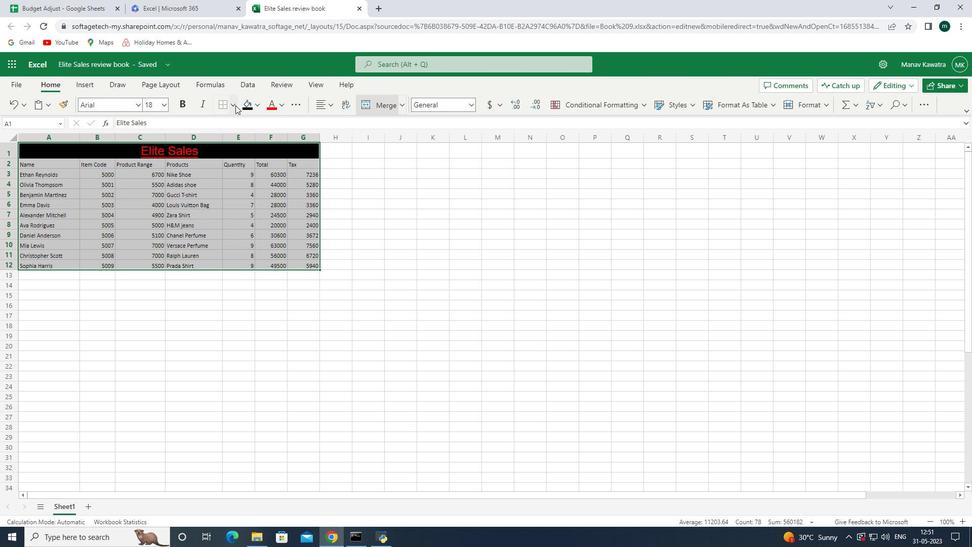 
Action: Mouse pressed left at (235, 103)
Screenshot: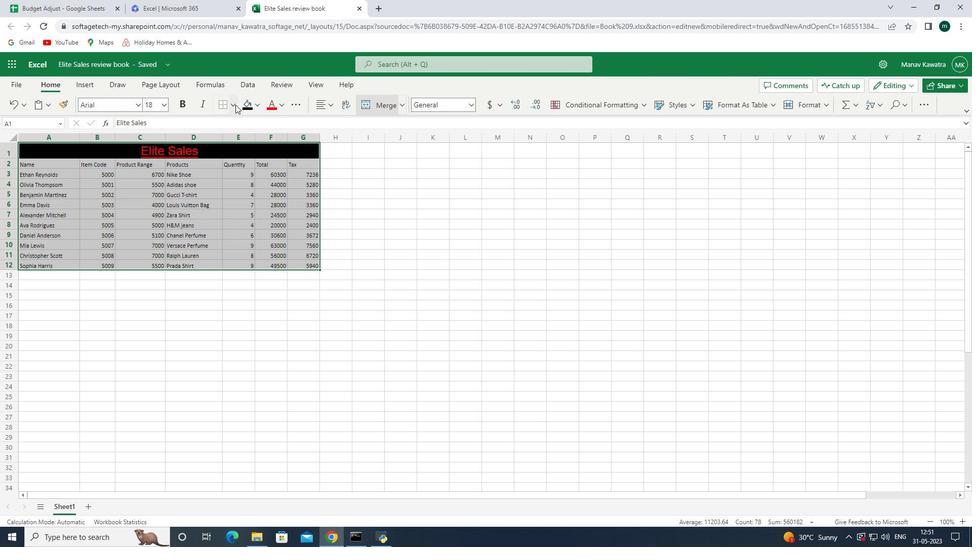 
Action: Mouse moved to (267, 152)
Screenshot: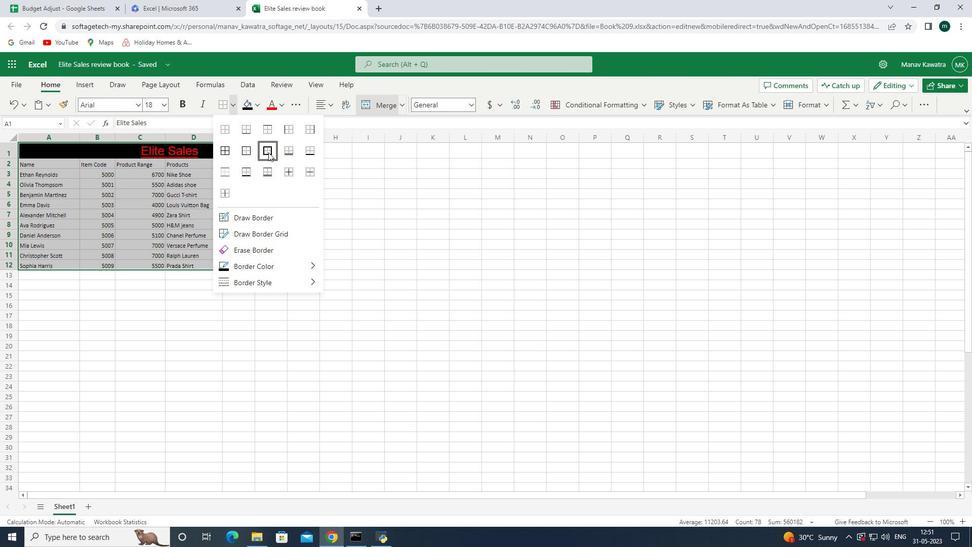 
Action: Mouse pressed left at (267, 152)
Screenshot: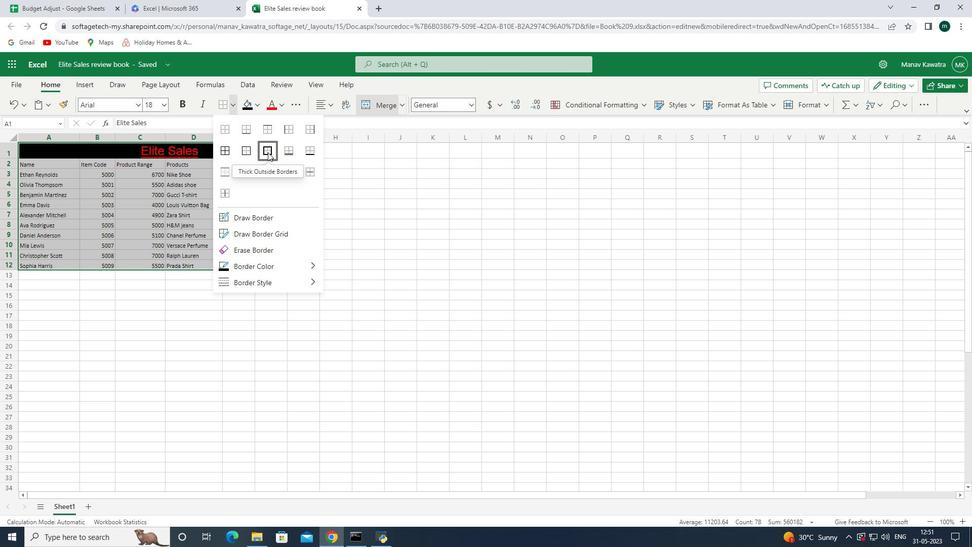 
Action: Mouse moved to (220, 225)
Screenshot: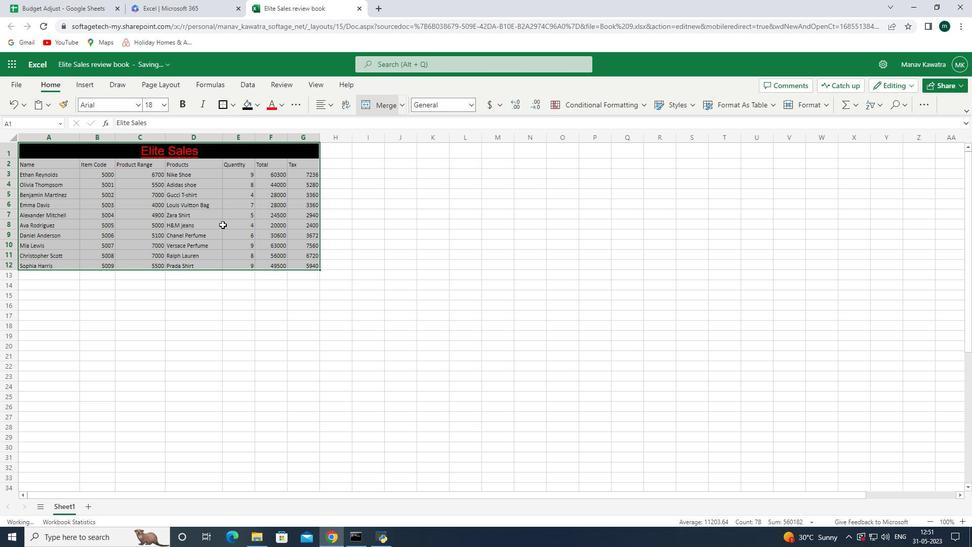 
Action: Mouse pressed left at (220, 225)
Screenshot: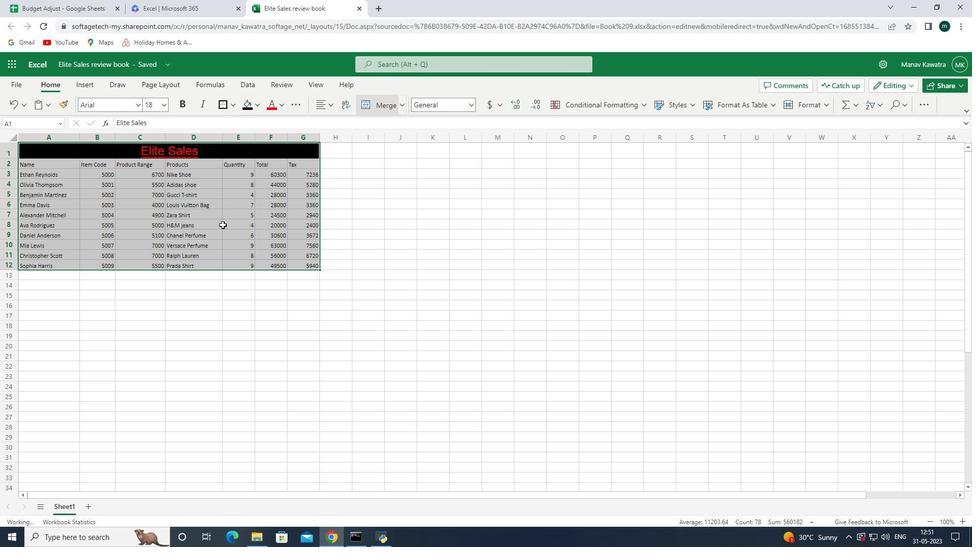 
Action: Mouse moved to (406, 346)
Screenshot: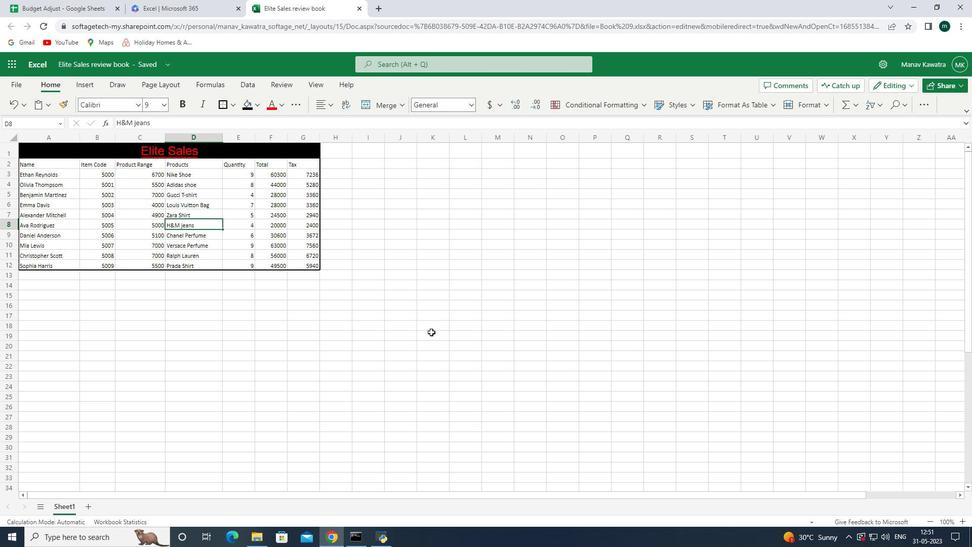 
Action: Mouse pressed left at (406, 346)
Screenshot: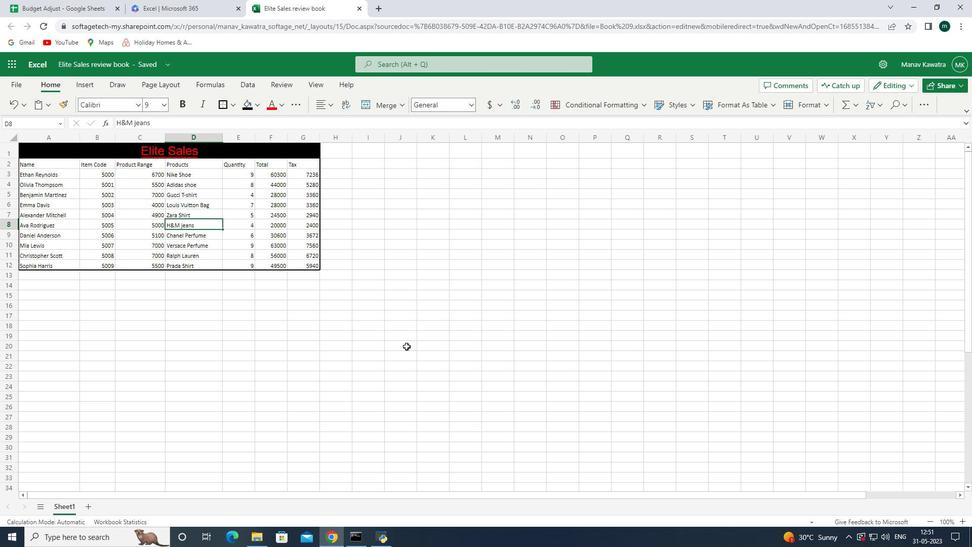 
Action: Mouse moved to (328, 359)
Screenshot: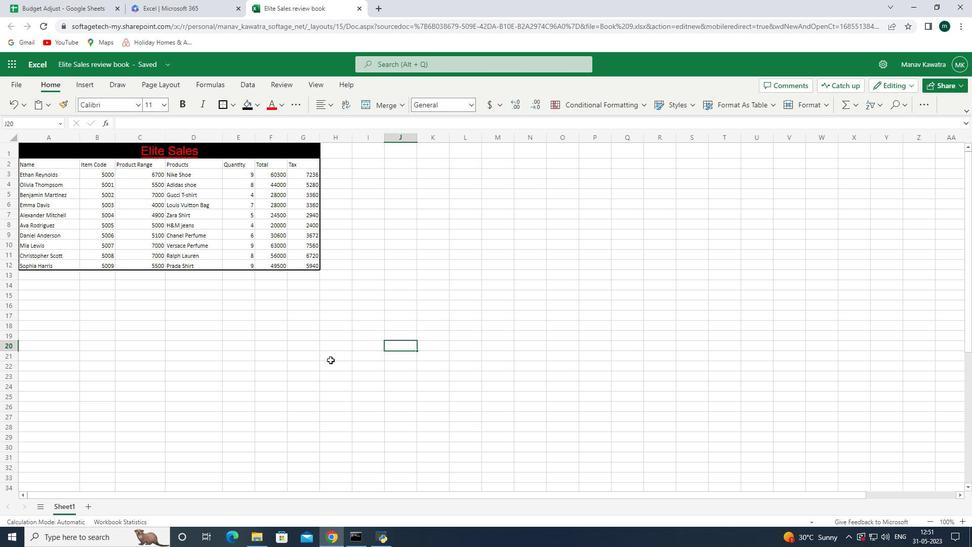 
Action: Mouse pressed left at (328, 359)
Screenshot: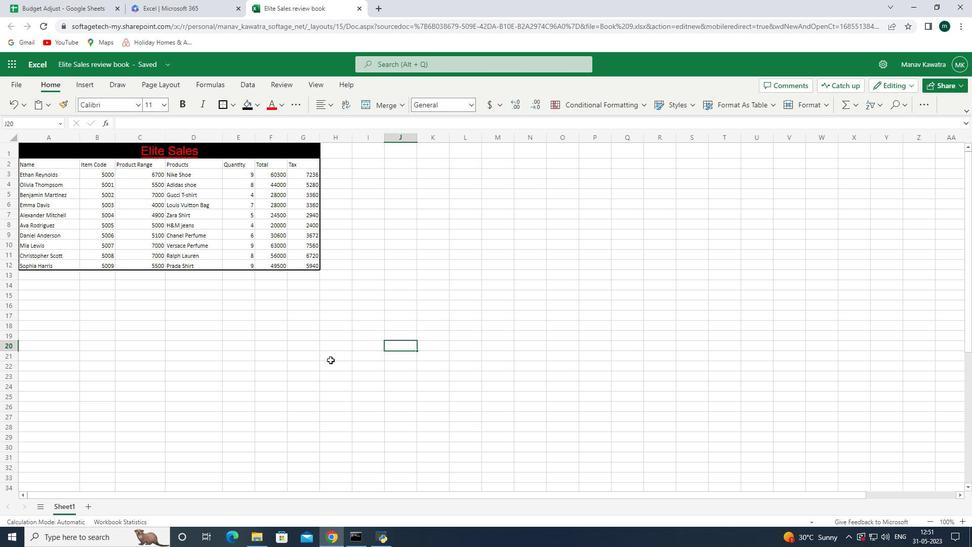 
